 Task: For heading Use Lora with green colour & bold.  font size for heading24,  'Change the font style of data to'Lora and font size to 16,  Change the alignment of both headline & data to Align left In the sheet  DashboardTaxDocsbook
Action: Mouse moved to (80, 139)
Screenshot: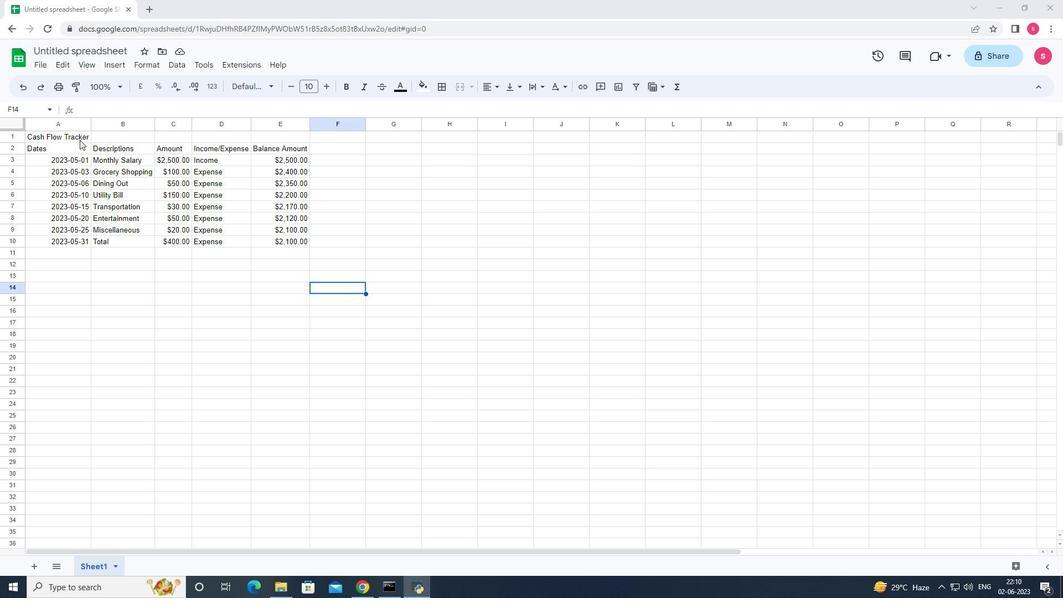 
Action: Mouse pressed left at (80, 139)
Screenshot: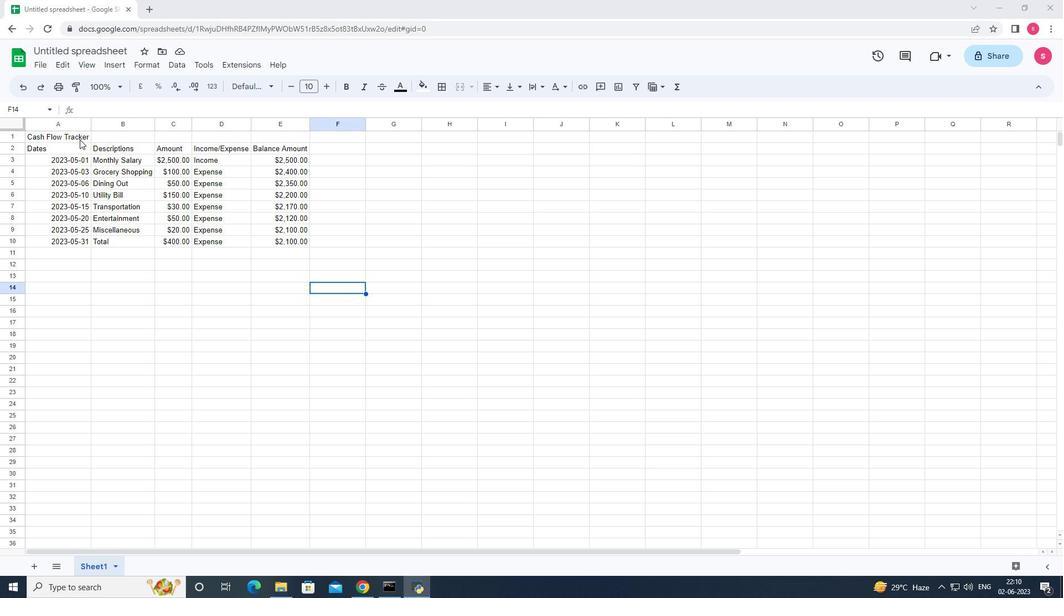 
Action: Mouse moved to (261, 89)
Screenshot: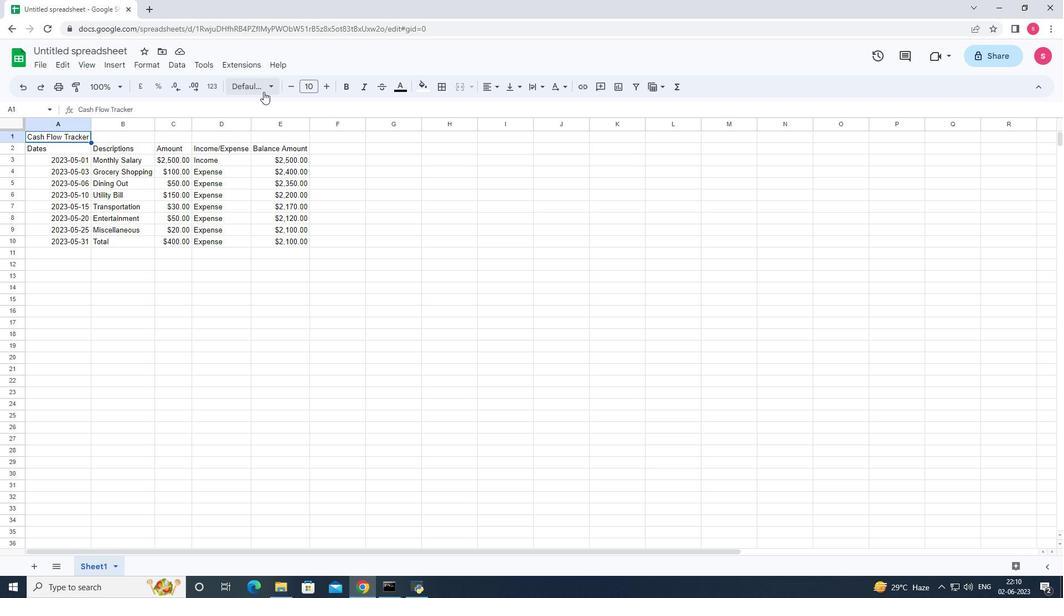 
Action: Mouse pressed left at (261, 89)
Screenshot: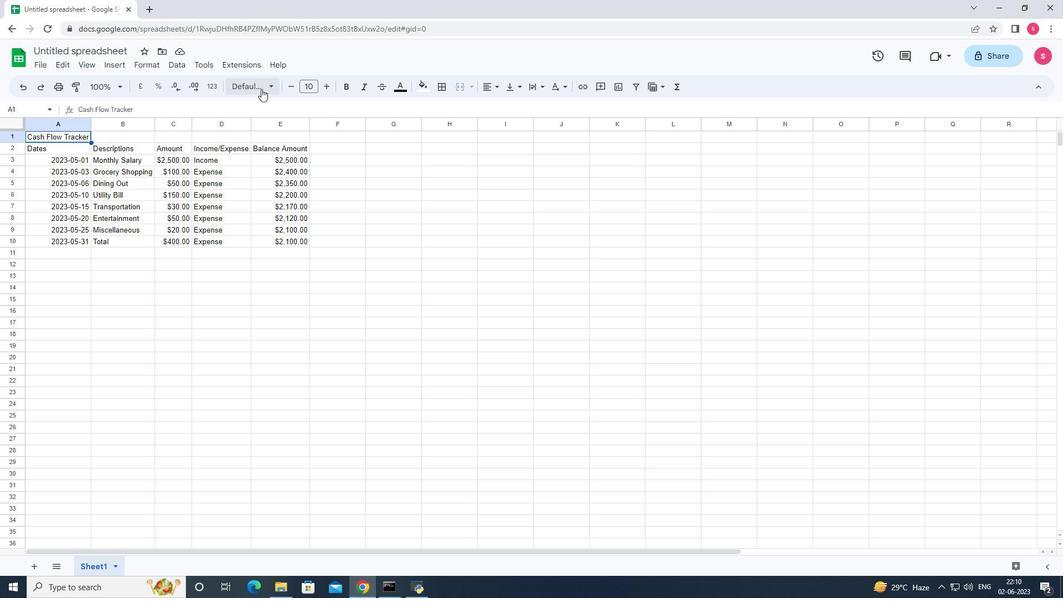 
Action: Mouse moved to (280, 320)
Screenshot: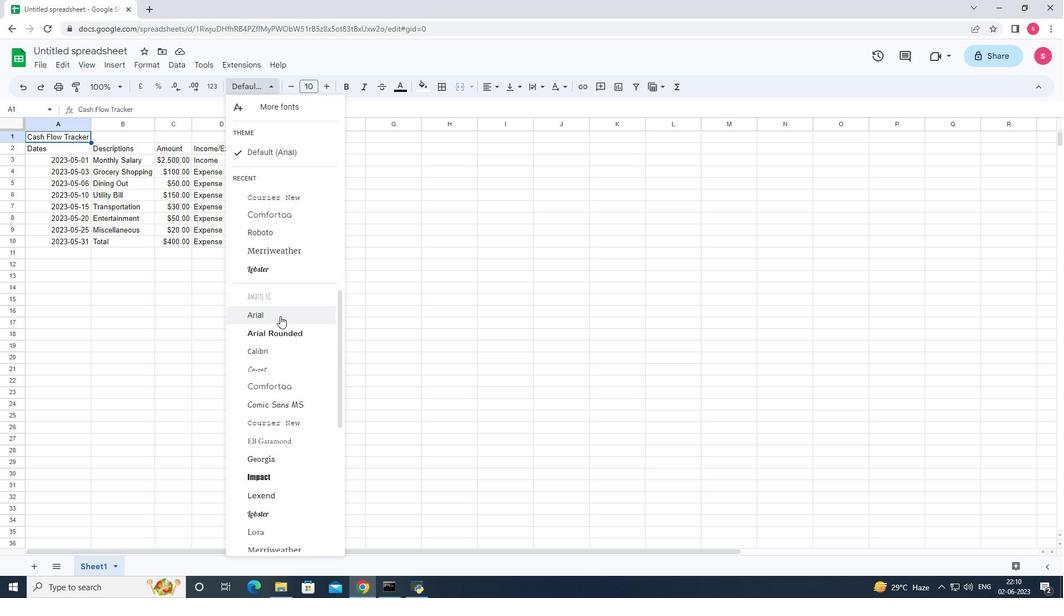 
Action: Mouse scrolled (280, 319) with delta (0, 0)
Screenshot: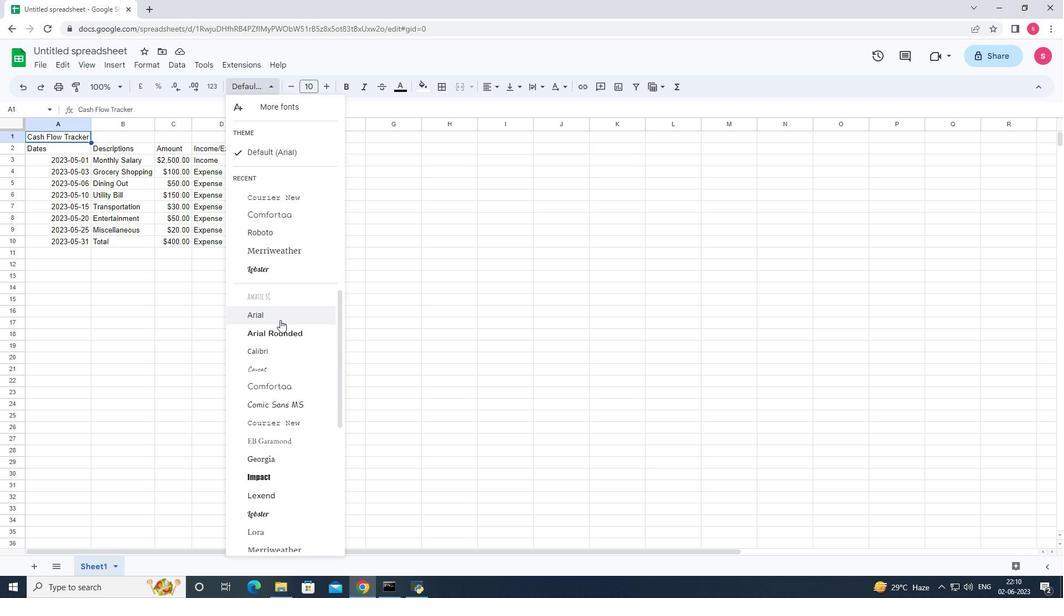 
Action: Mouse moved to (274, 350)
Screenshot: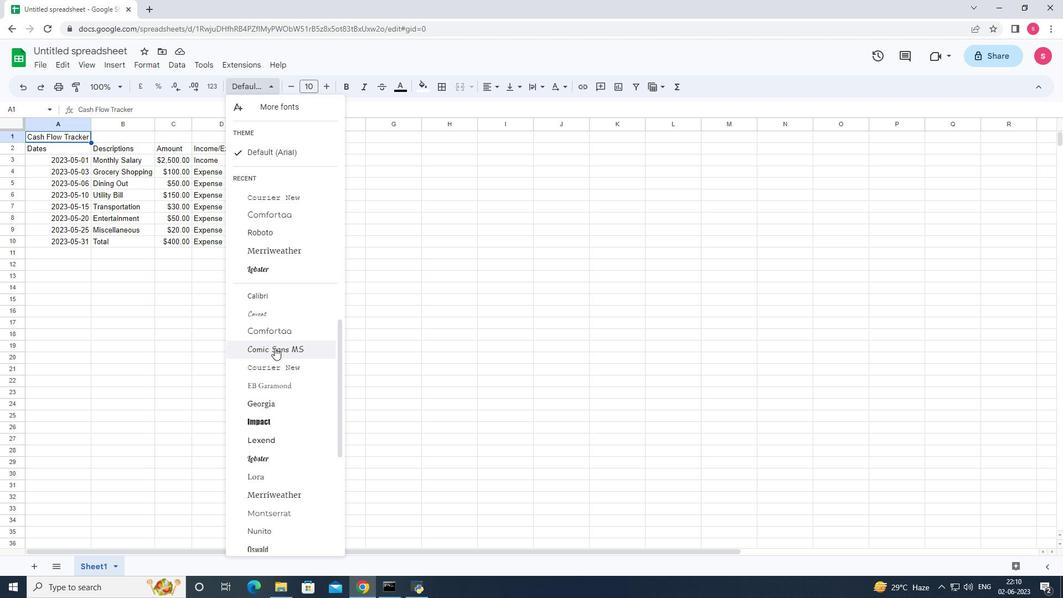 
Action: Mouse scrolled (274, 349) with delta (0, 0)
Screenshot: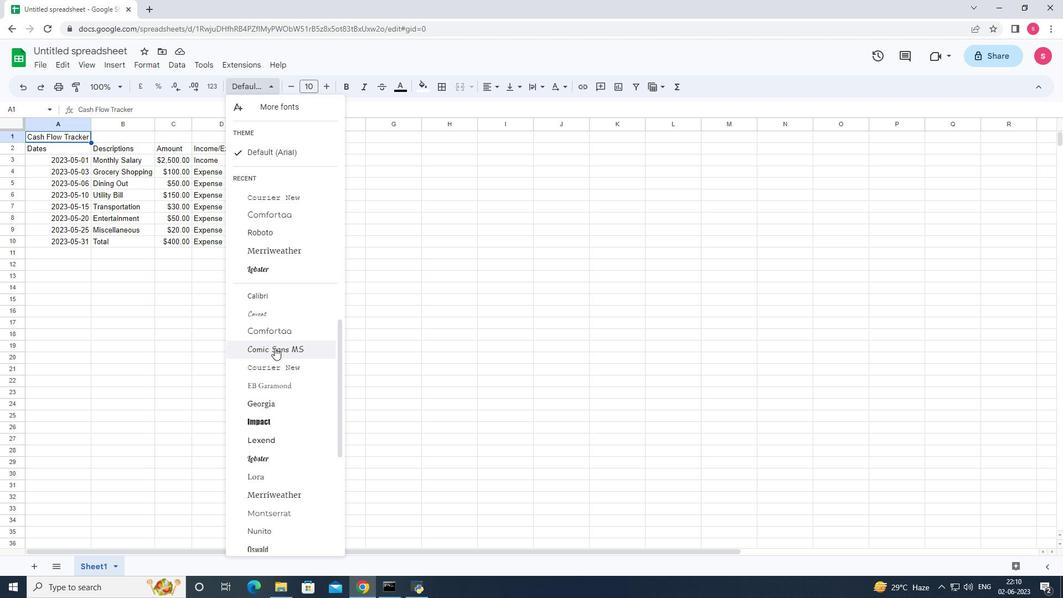 
Action: Mouse moved to (275, 424)
Screenshot: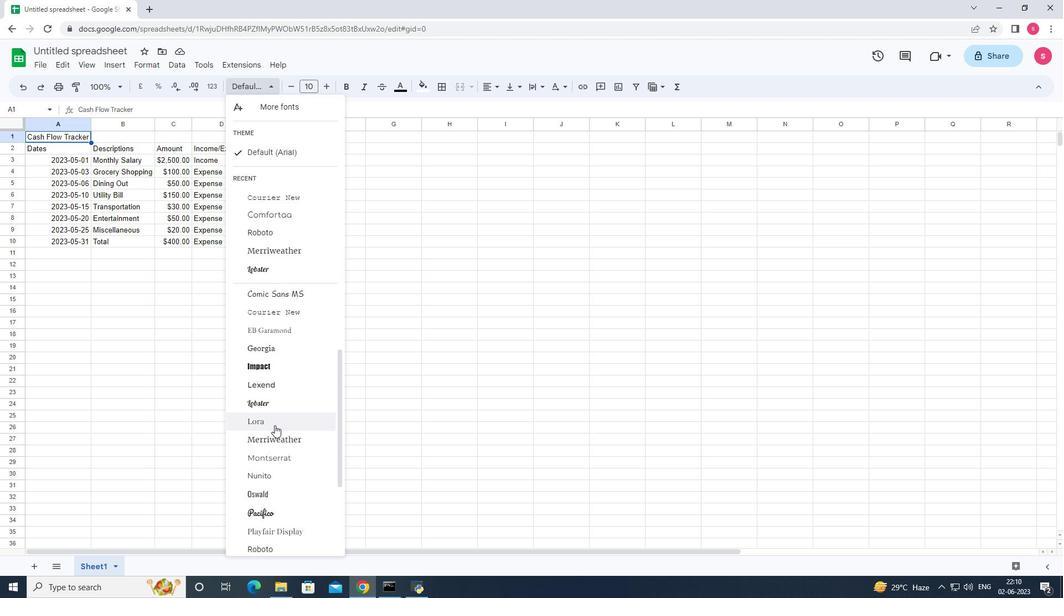 
Action: Mouse pressed left at (275, 424)
Screenshot: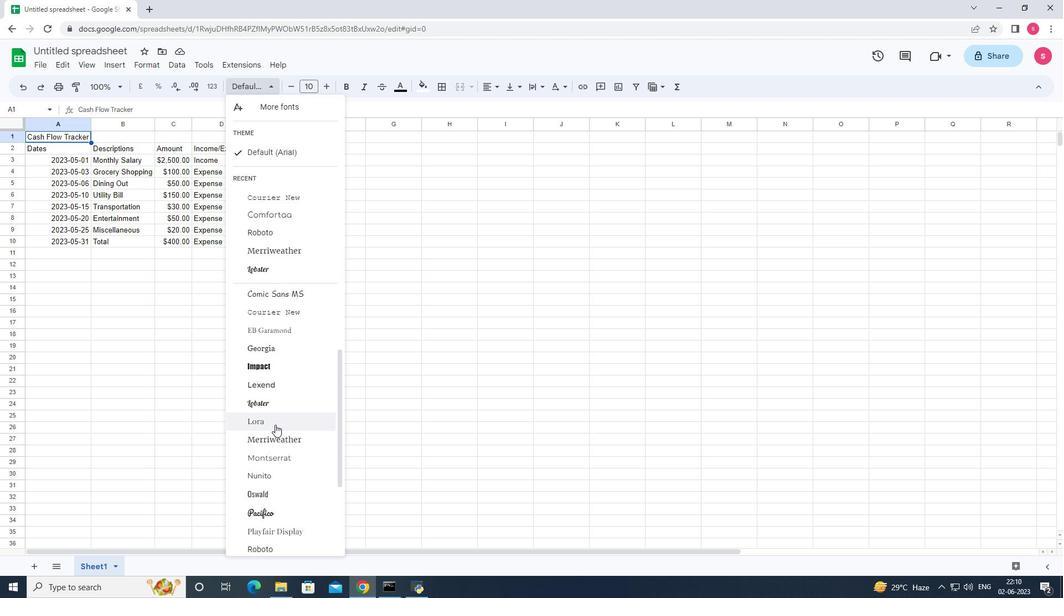 
Action: Mouse moved to (401, 87)
Screenshot: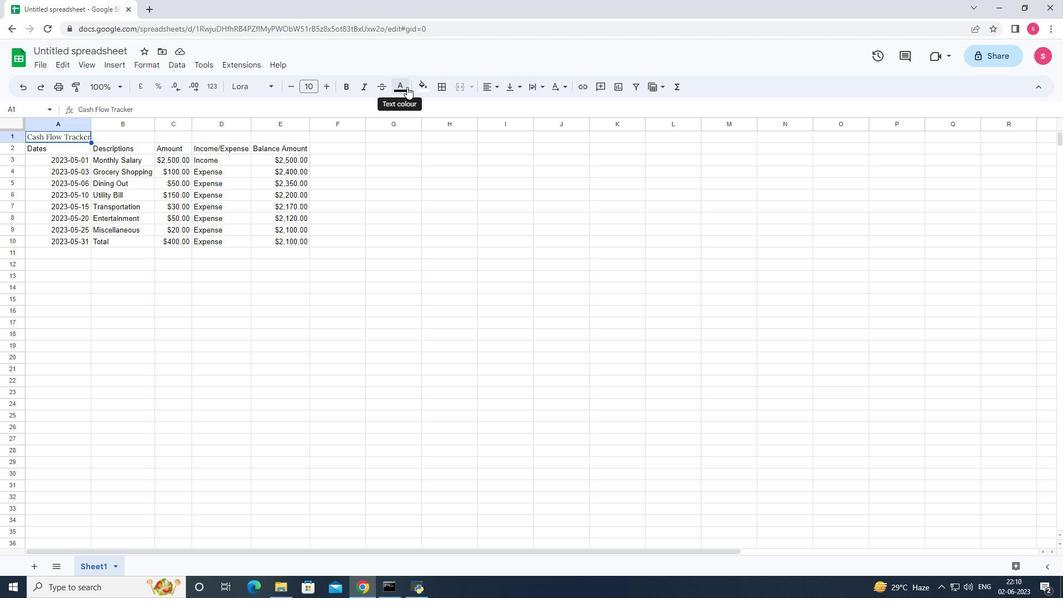 
Action: Mouse pressed left at (401, 87)
Screenshot: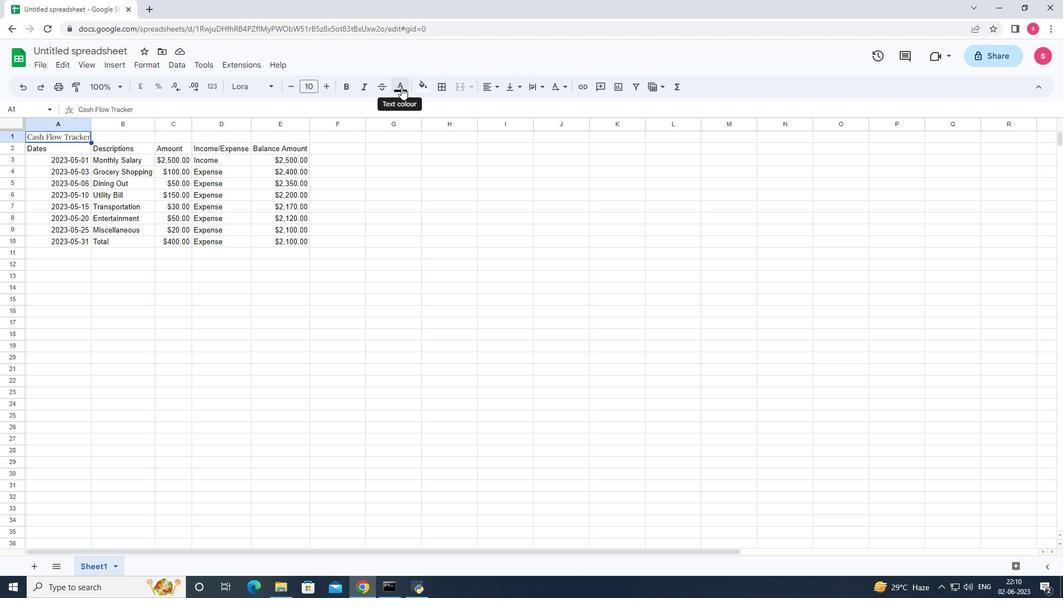 
Action: Mouse moved to (449, 135)
Screenshot: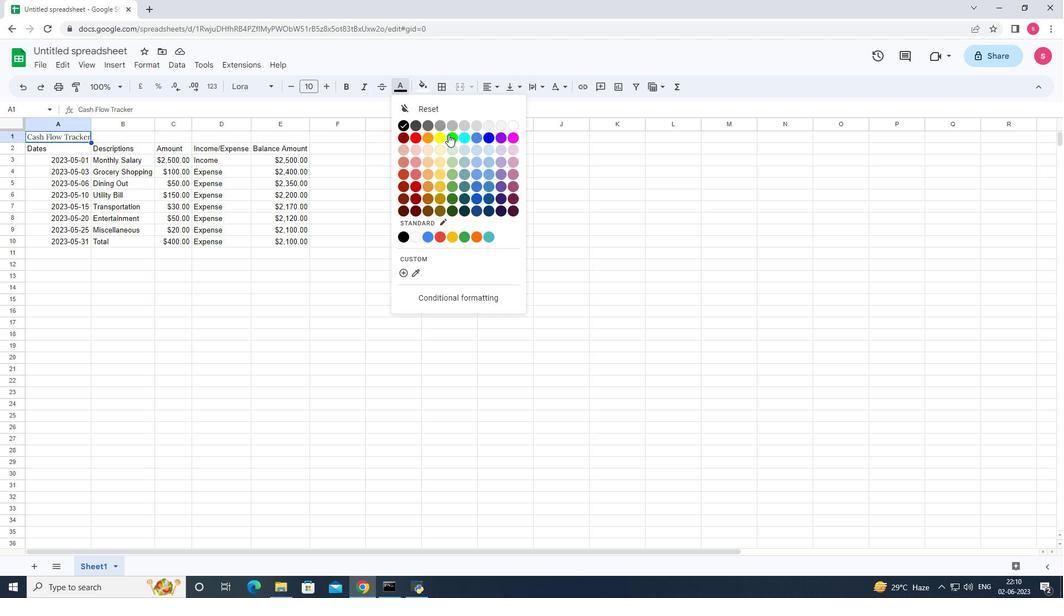 
Action: Mouse pressed left at (449, 135)
Screenshot: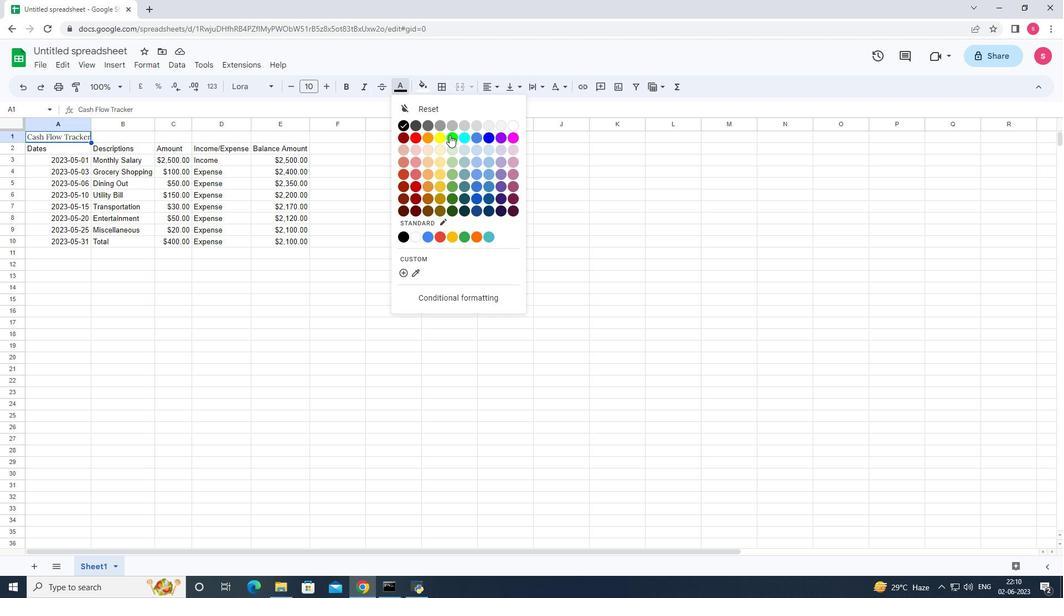 
Action: Mouse moved to (349, 91)
Screenshot: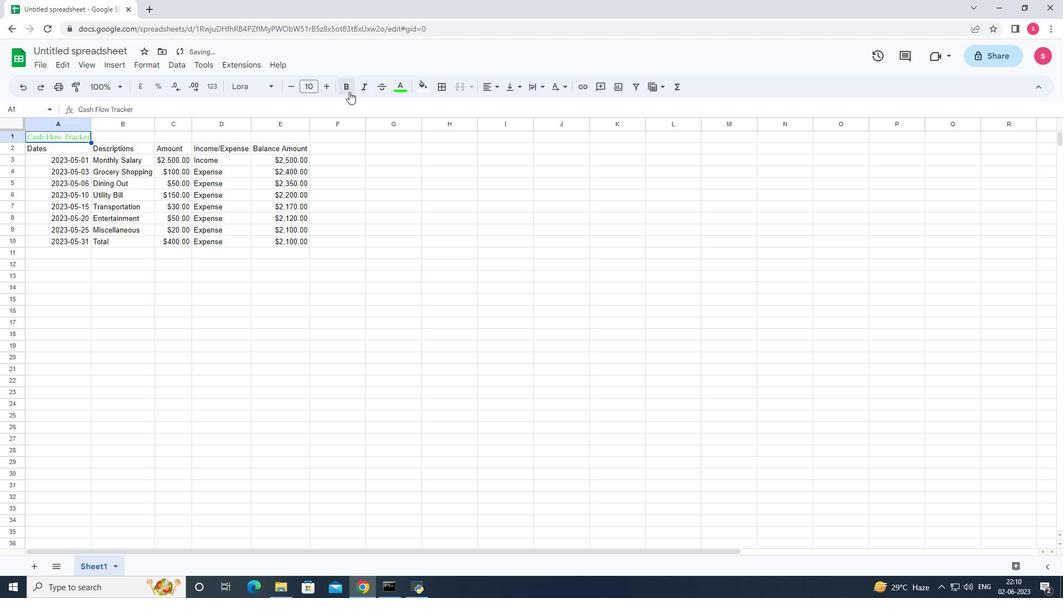 
Action: Mouse pressed left at (349, 91)
Screenshot: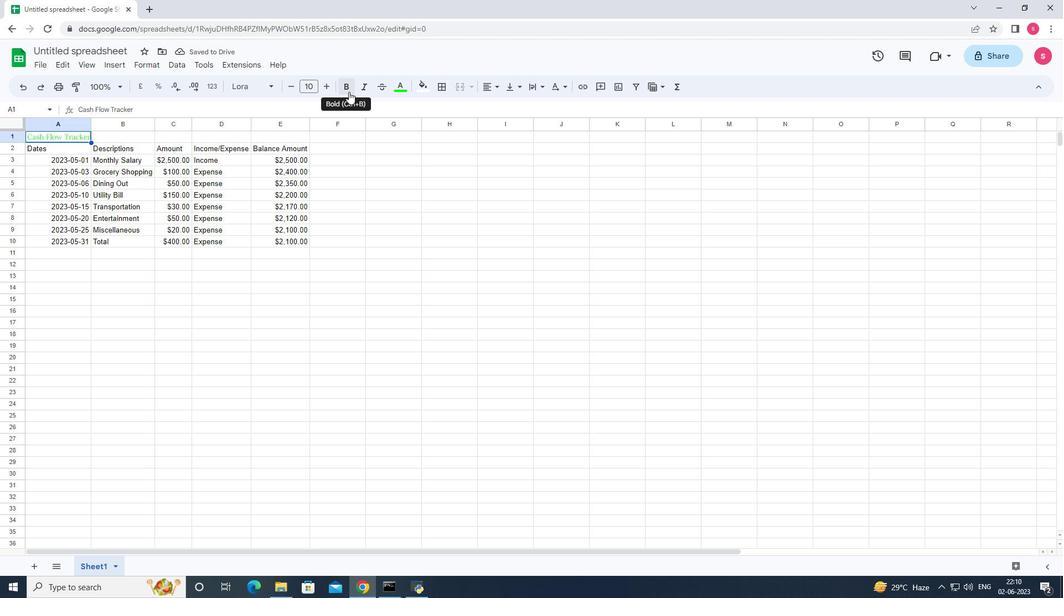 
Action: Mouse moved to (323, 86)
Screenshot: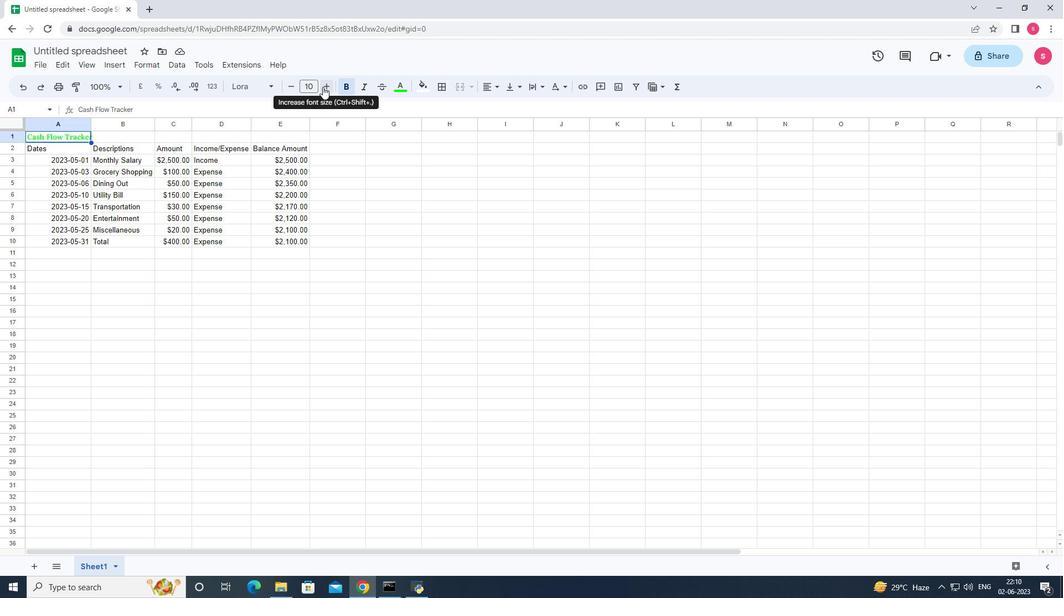 
Action: Mouse pressed left at (323, 86)
Screenshot: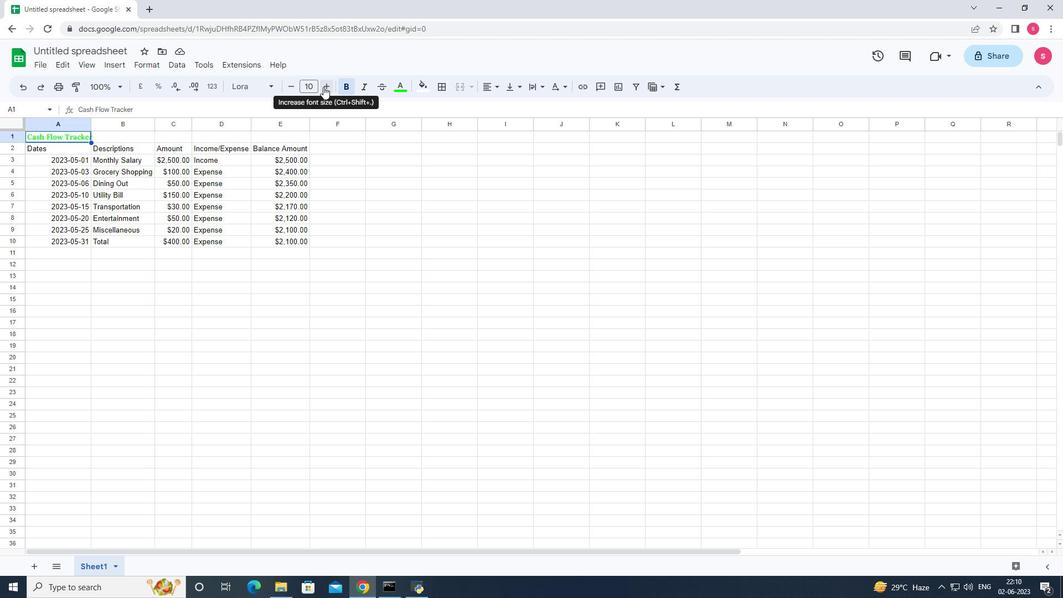 
Action: Mouse pressed left at (323, 86)
Screenshot: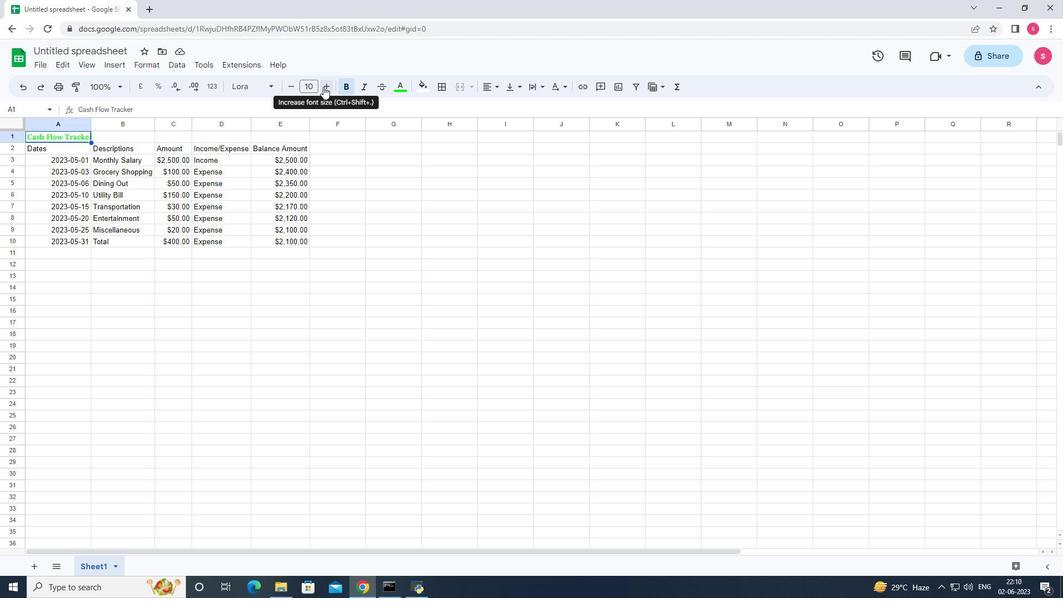 
Action: Mouse pressed left at (323, 86)
Screenshot: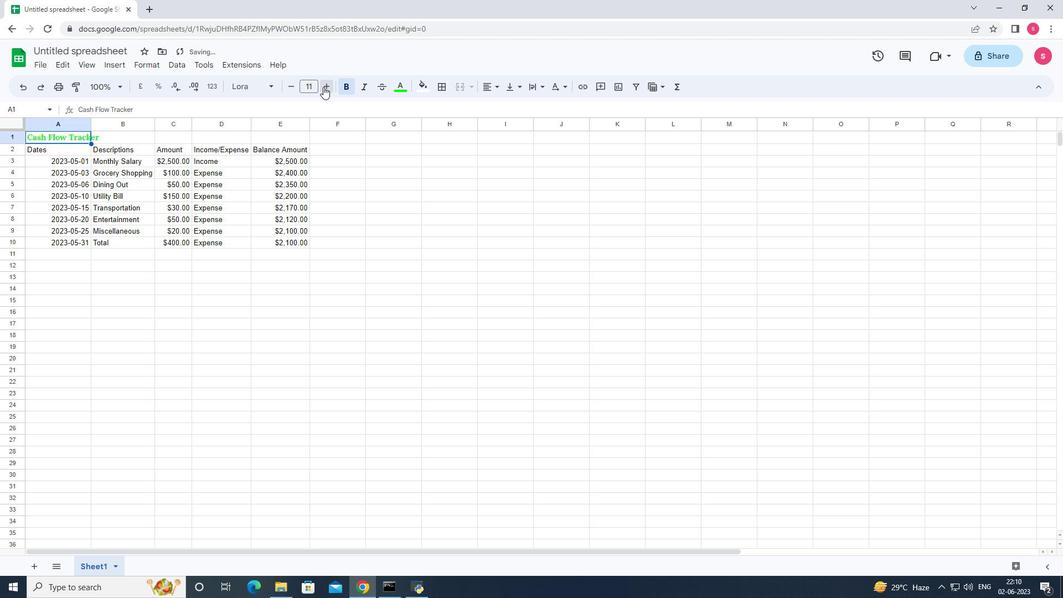 
Action: Mouse pressed left at (323, 86)
Screenshot: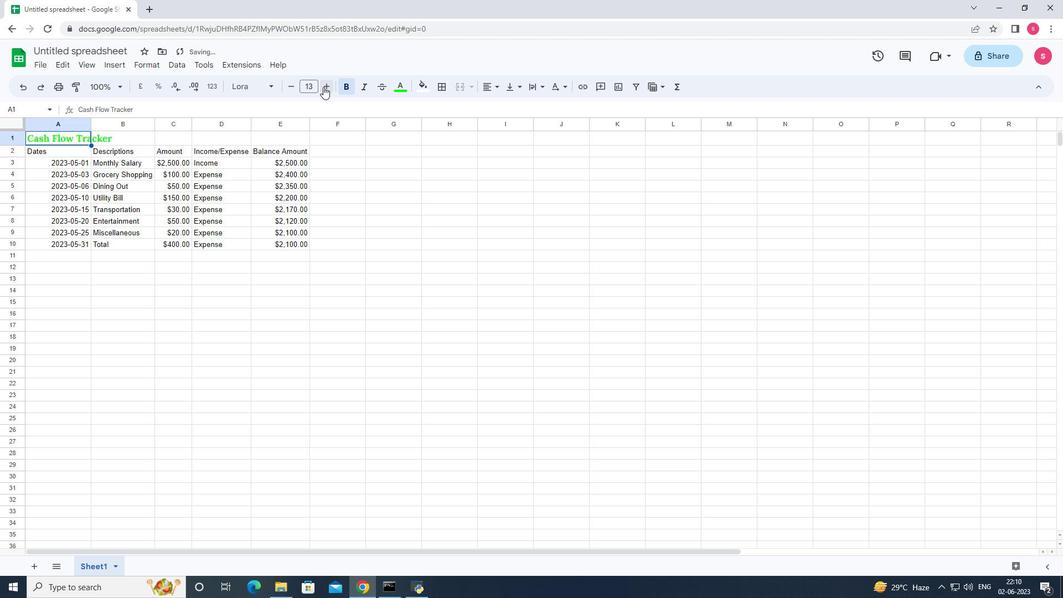 
Action: Mouse pressed left at (323, 86)
Screenshot: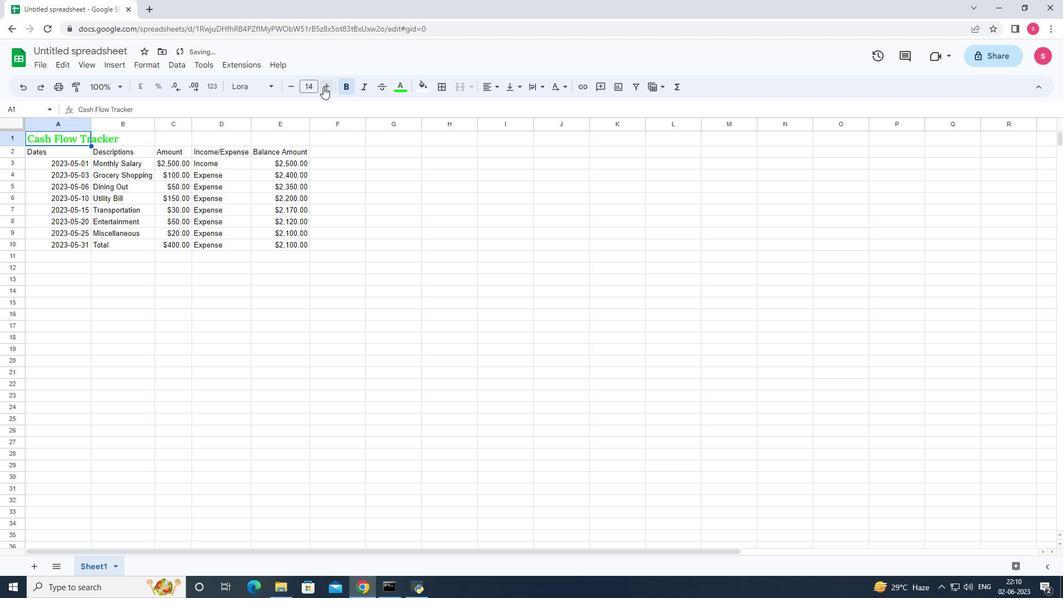 
Action: Mouse pressed left at (323, 86)
Screenshot: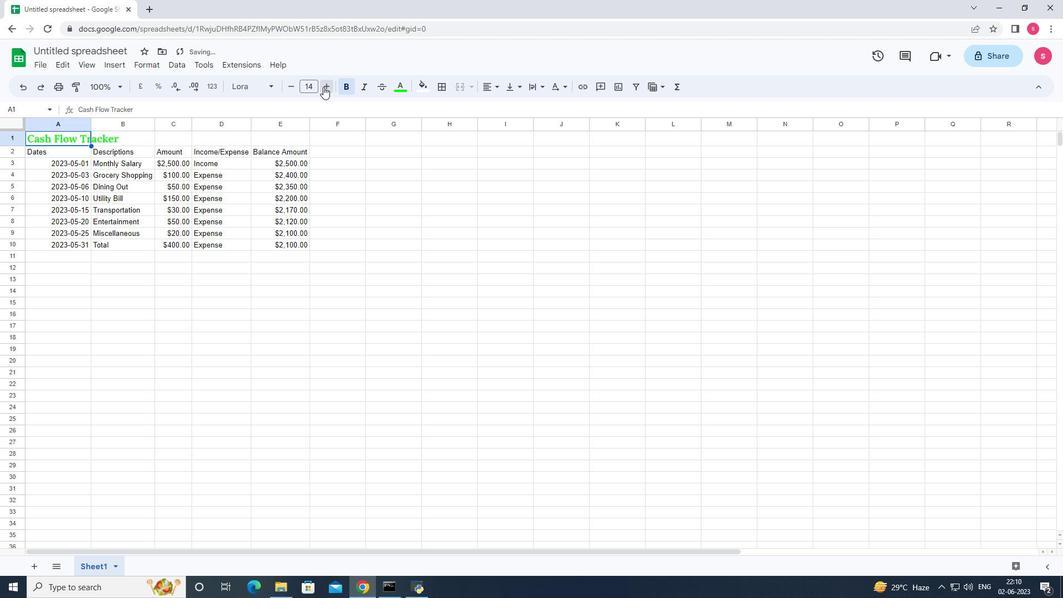
Action: Mouse pressed left at (323, 86)
Screenshot: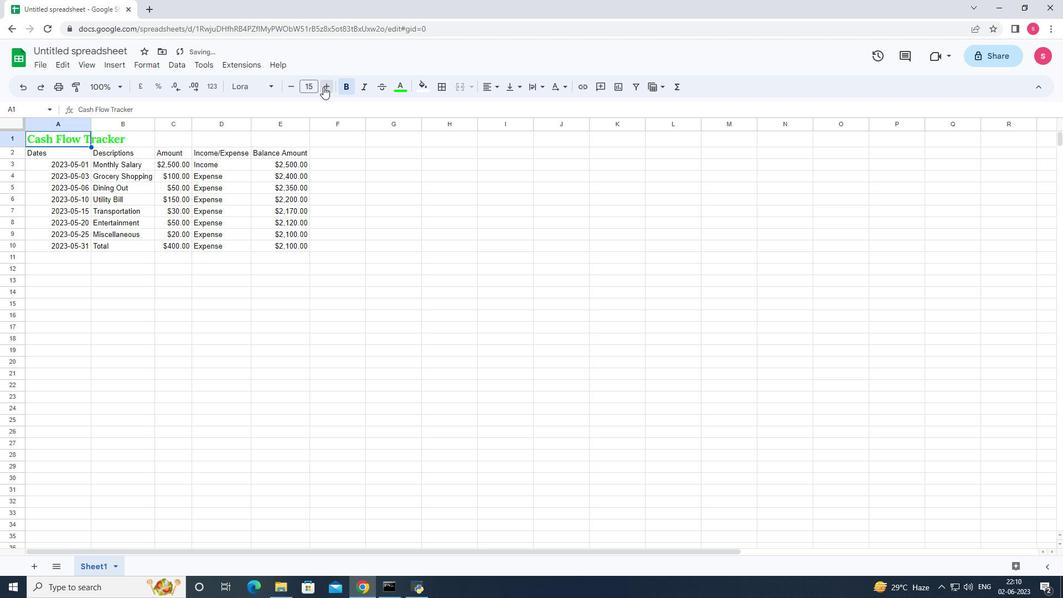 
Action: Mouse pressed left at (323, 86)
Screenshot: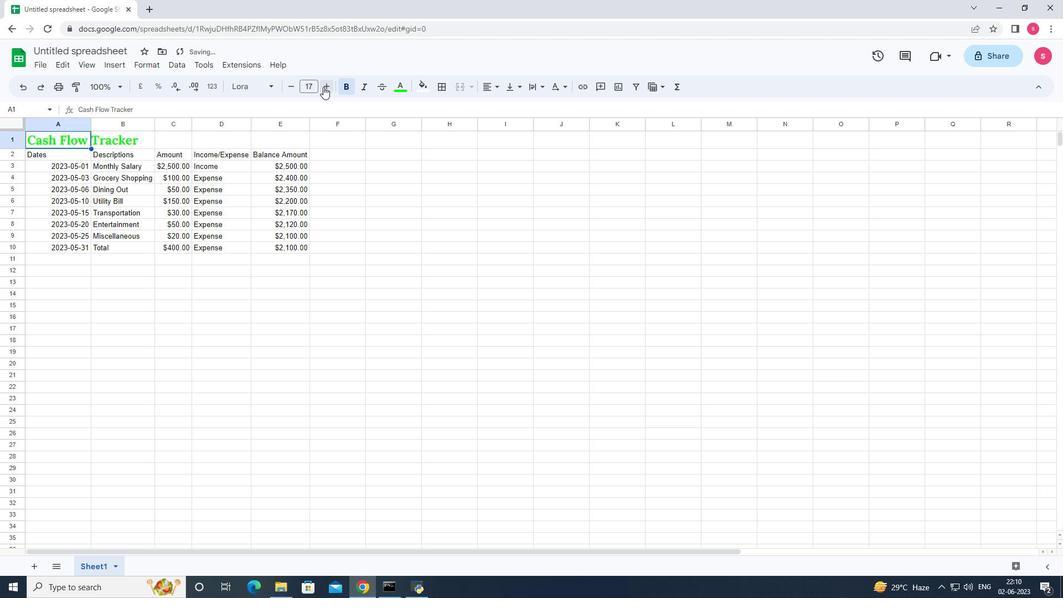 
Action: Mouse pressed left at (323, 86)
Screenshot: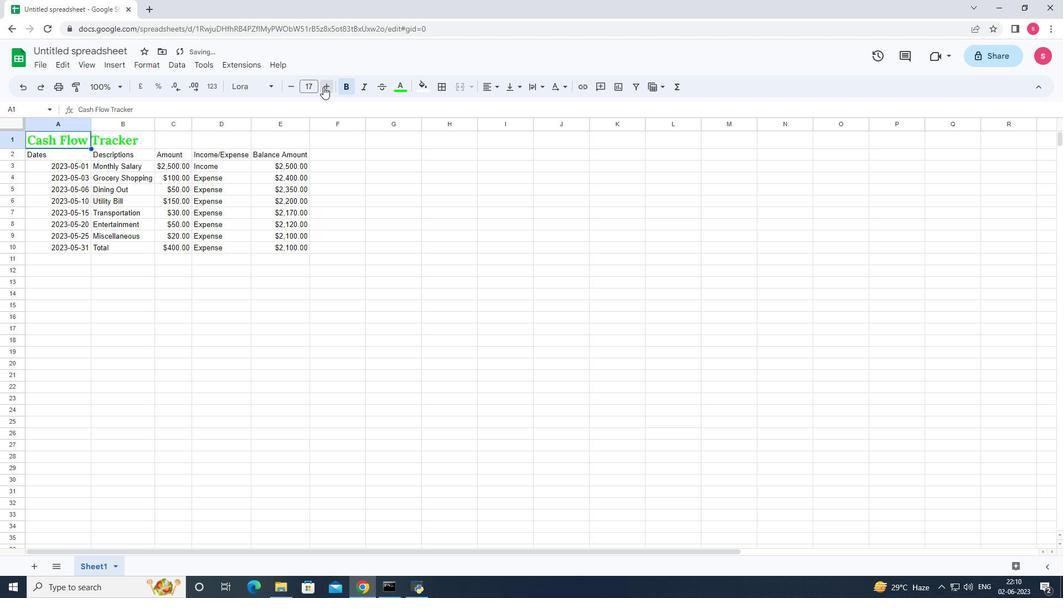 
Action: Mouse pressed left at (323, 86)
Screenshot: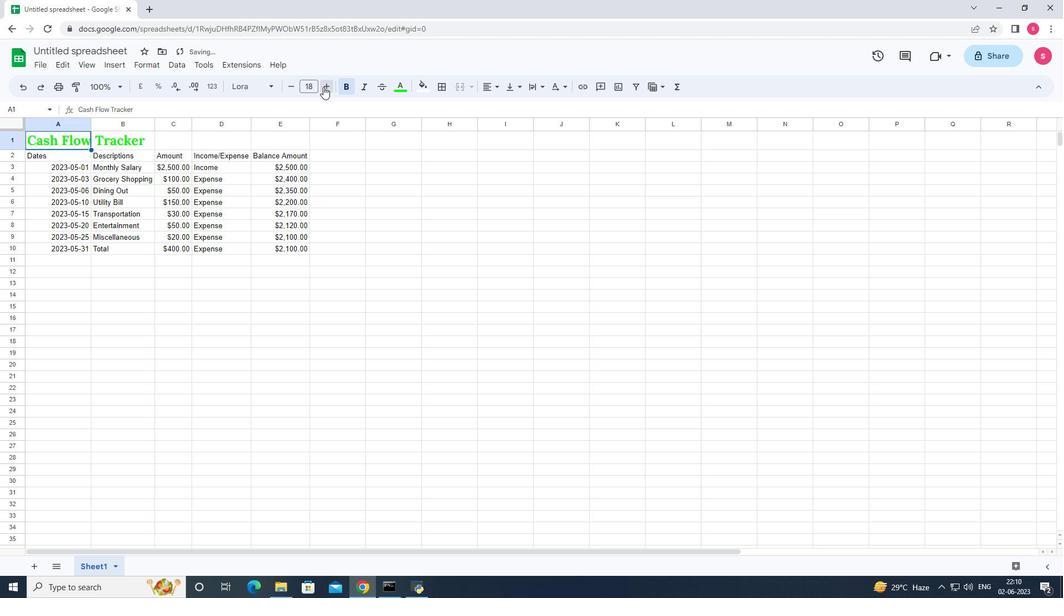 
Action: Mouse pressed left at (323, 86)
Screenshot: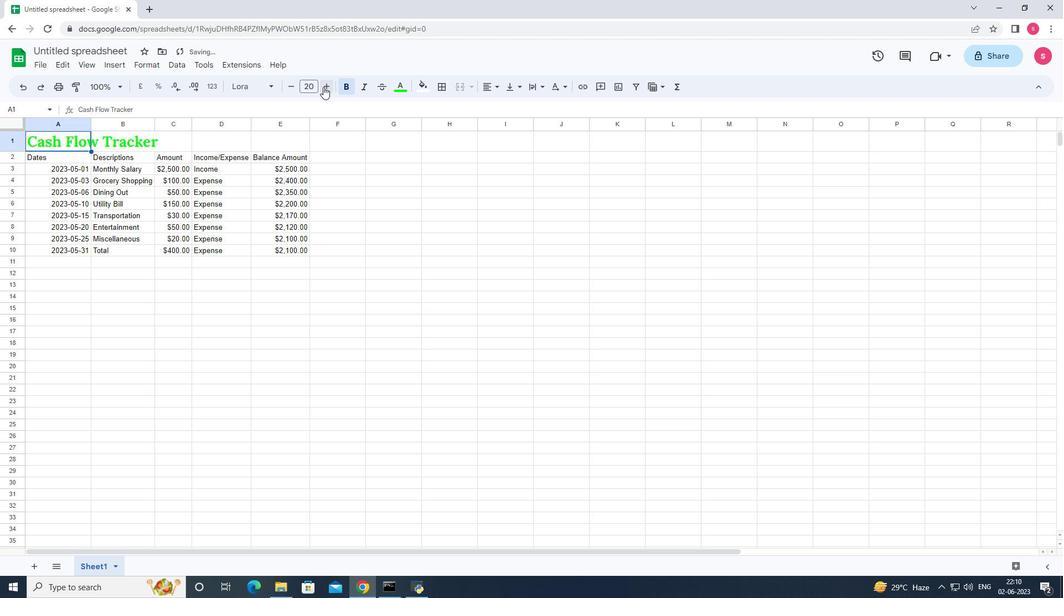 
Action: Mouse pressed left at (323, 86)
Screenshot: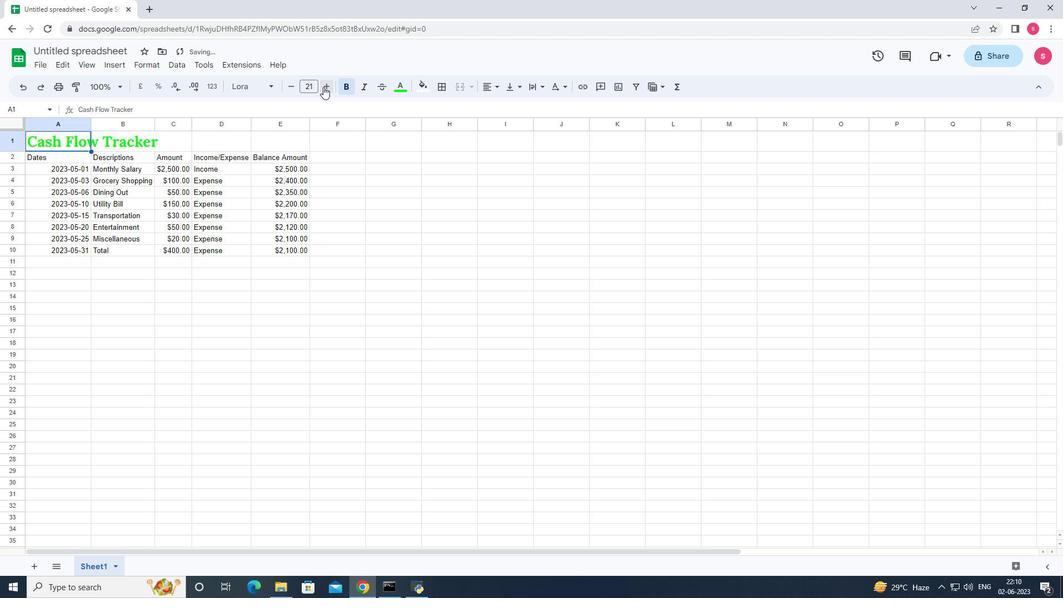 
Action: Mouse pressed left at (323, 86)
Screenshot: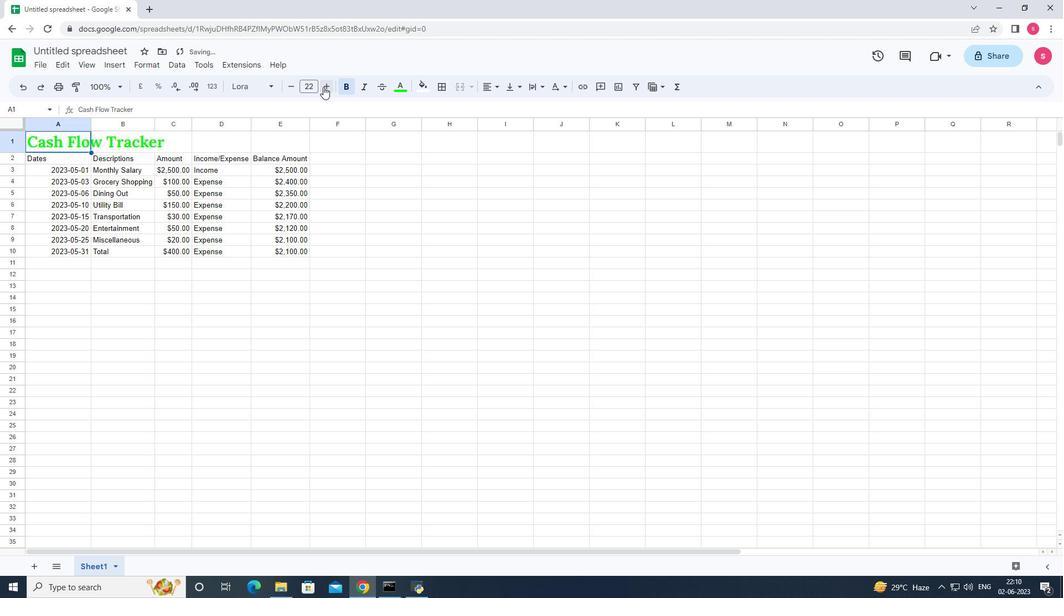 
Action: Mouse pressed left at (323, 86)
Screenshot: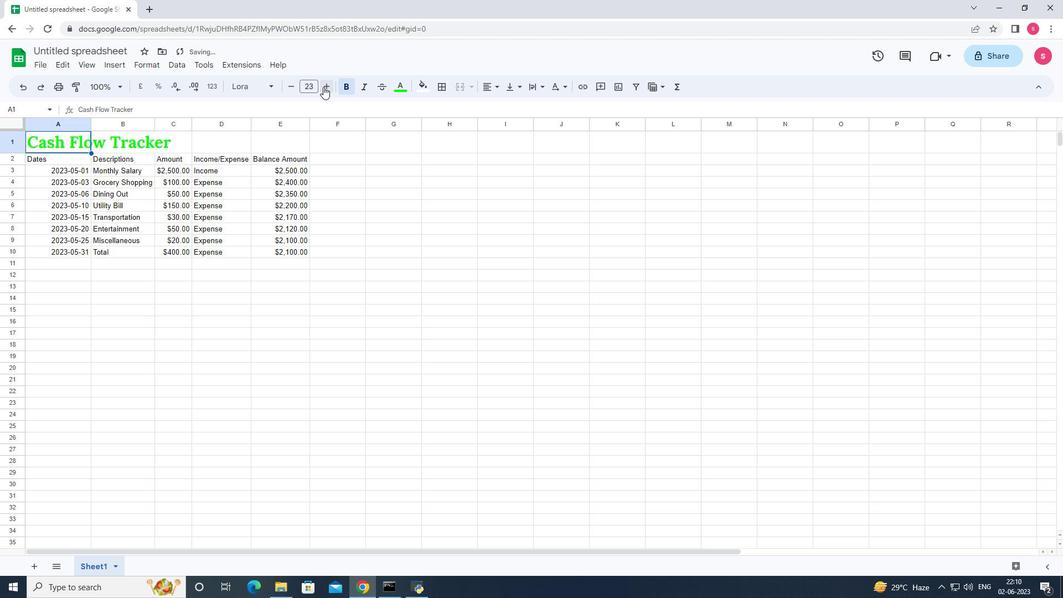 
Action: Mouse moved to (421, 212)
Screenshot: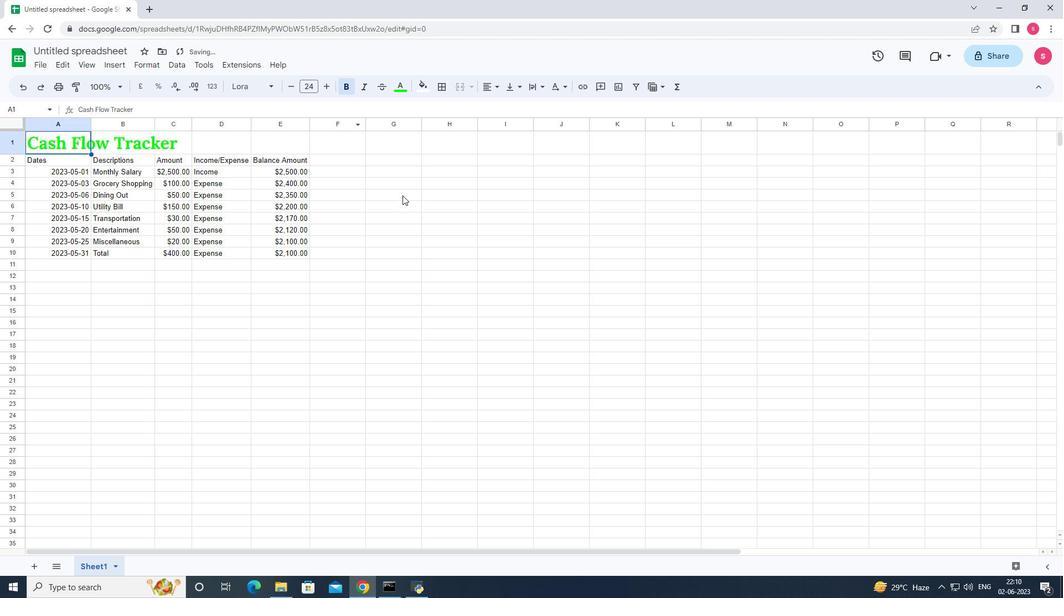 
Action: Mouse pressed left at (421, 212)
Screenshot: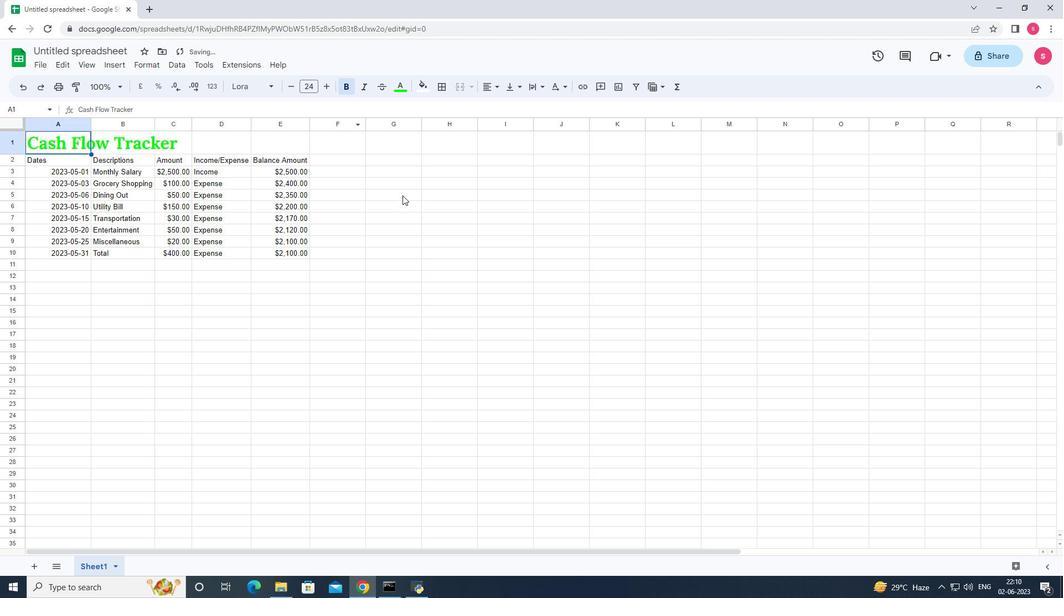 
Action: Mouse moved to (74, 162)
Screenshot: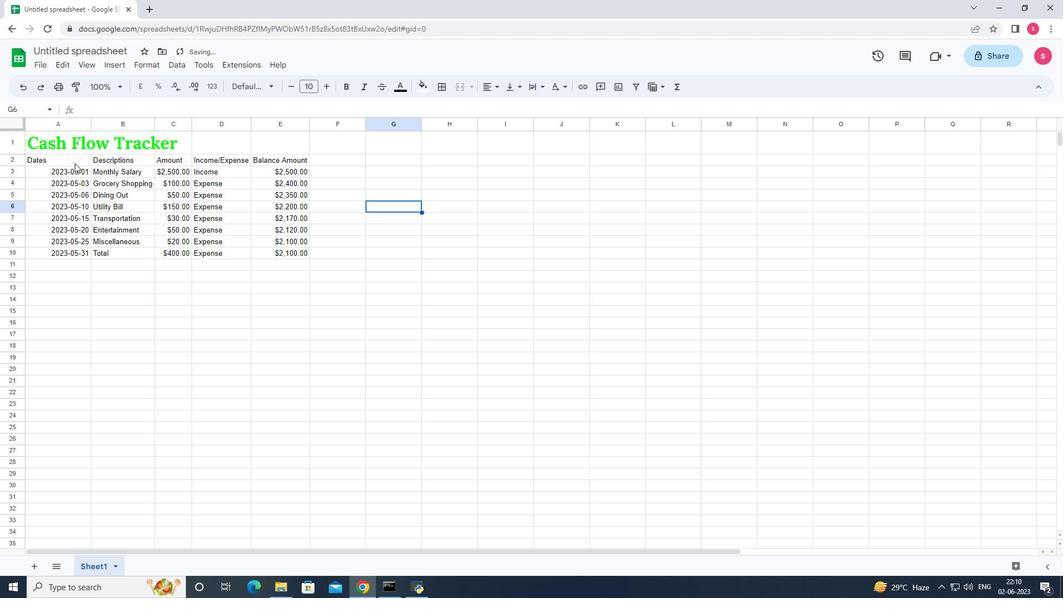 
Action: Mouse pressed left at (74, 162)
Screenshot: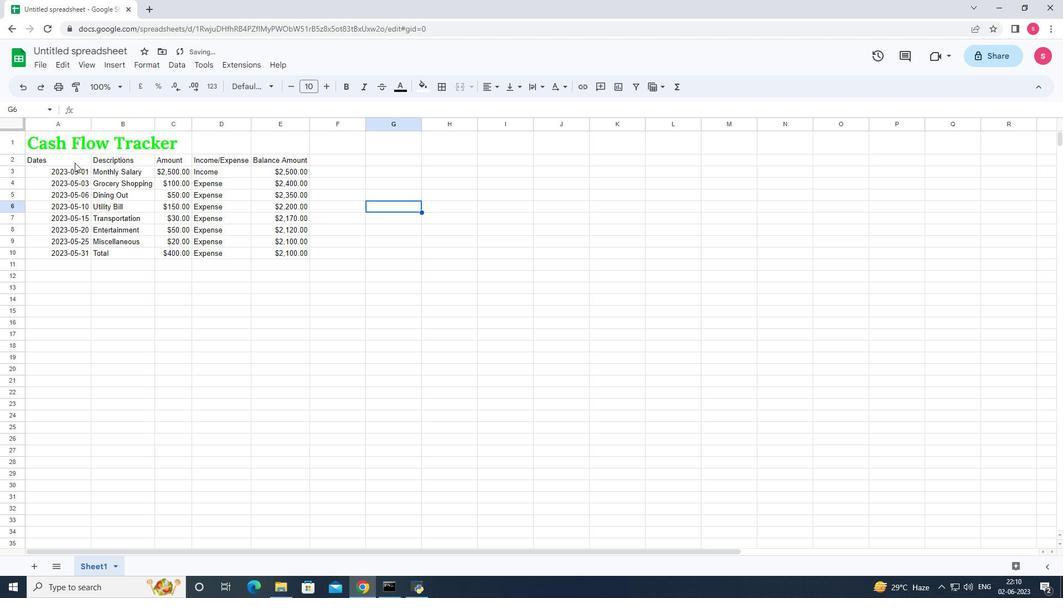 
Action: Mouse moved to (264, 89)
Screenshot: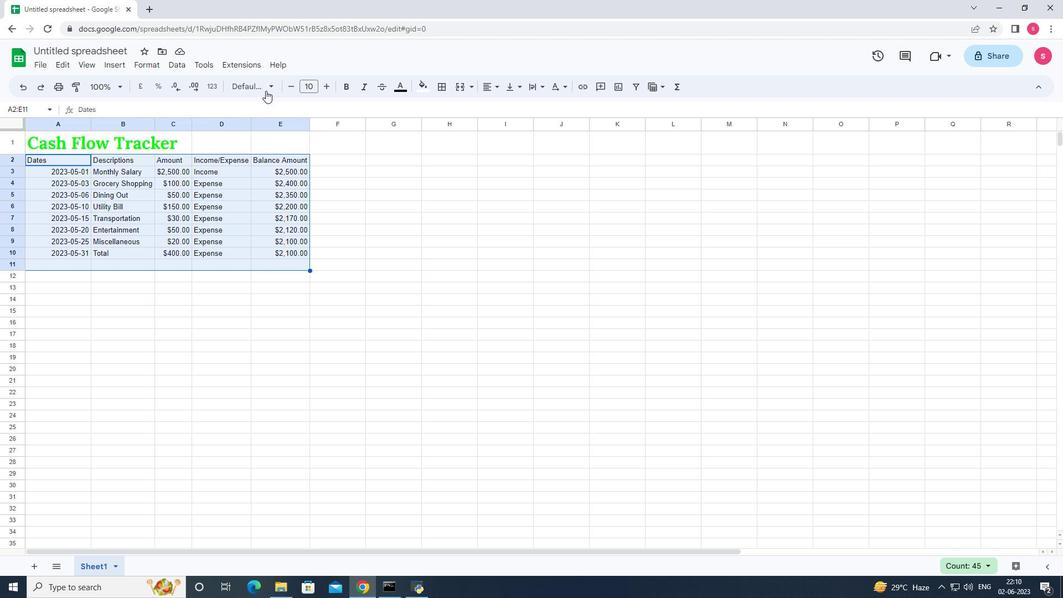 
Action: Mouse pressed left at (264, 89)
Screenshot: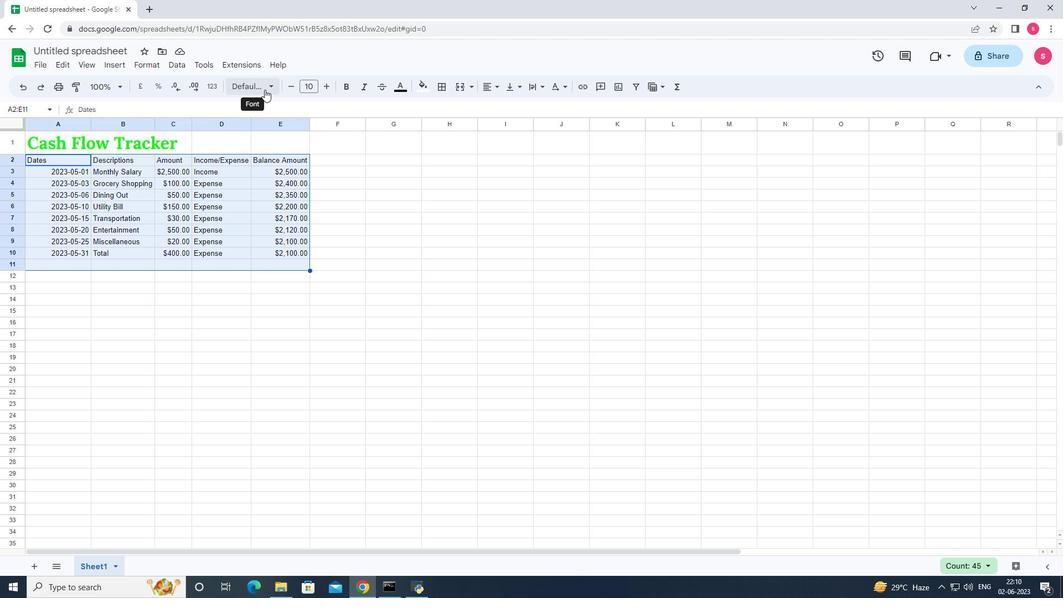 
Action: Mouse moved to (284, 291)
Screenshot: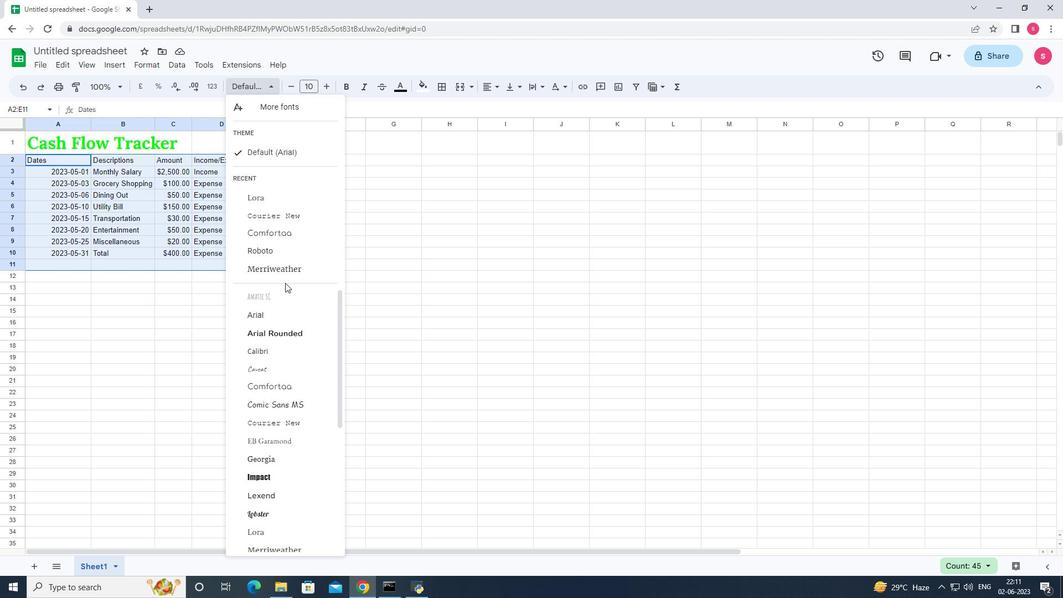 
Action: Mouse scrolled (284, 291) with delta (0, 0)
Screenshot: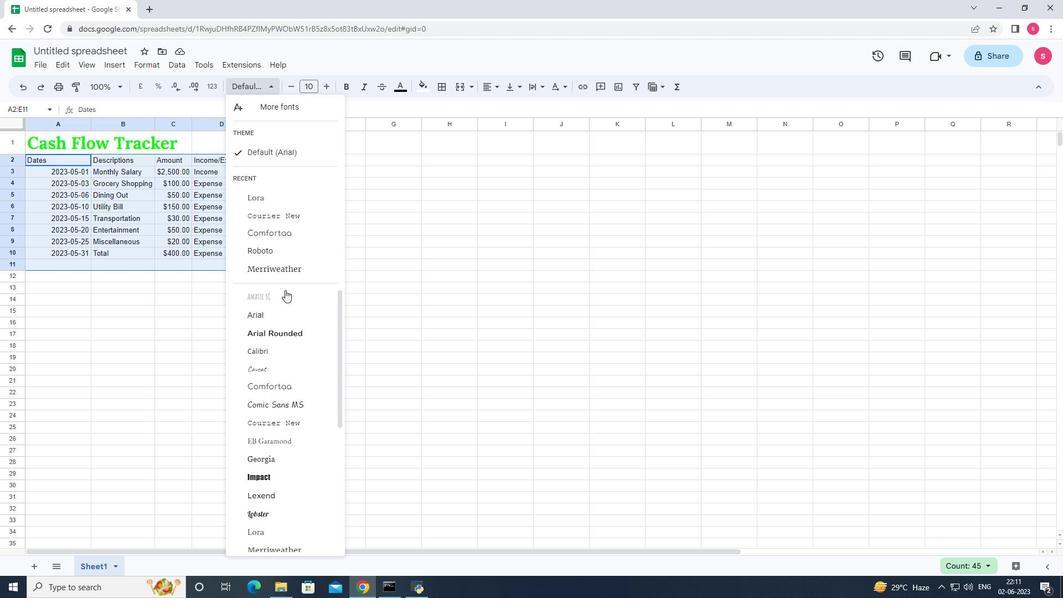 
Action: Mouse moved to (284, 311)
Screenshot: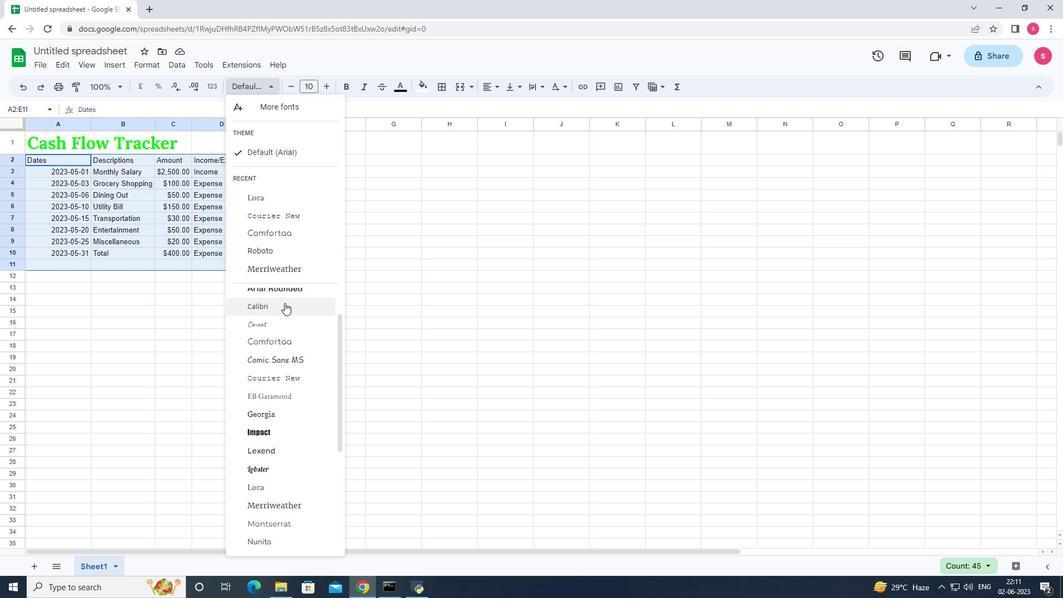 
Action: Mouse scrolled (284, 310) with delta (0, 0)
Screenshot: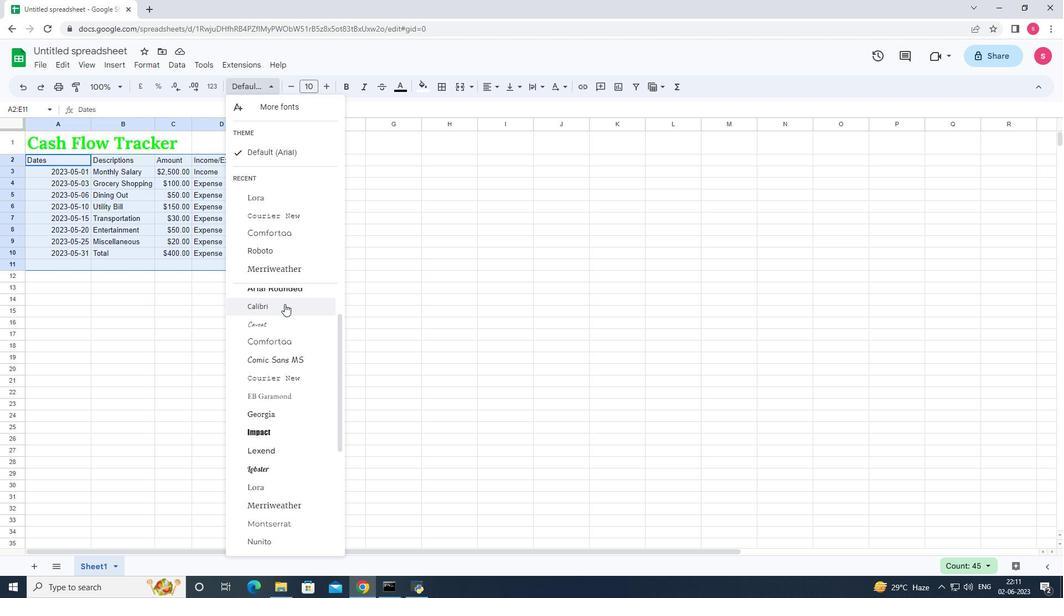 
Action: Mouse moved to (285, 428)
Screenshot: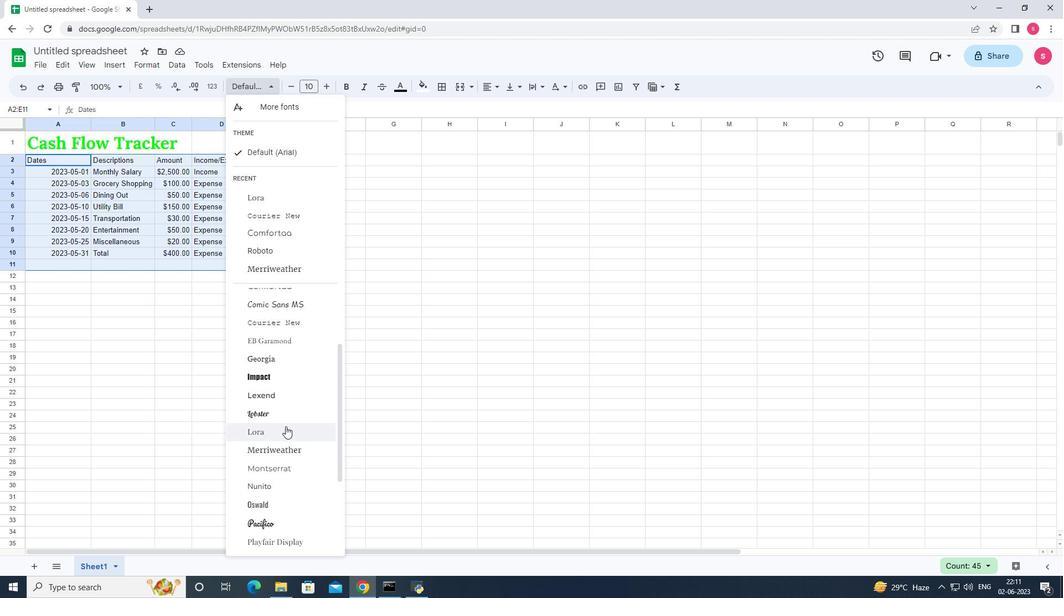 
Action: Mouse pressed left at (285, 428)
Screenshot: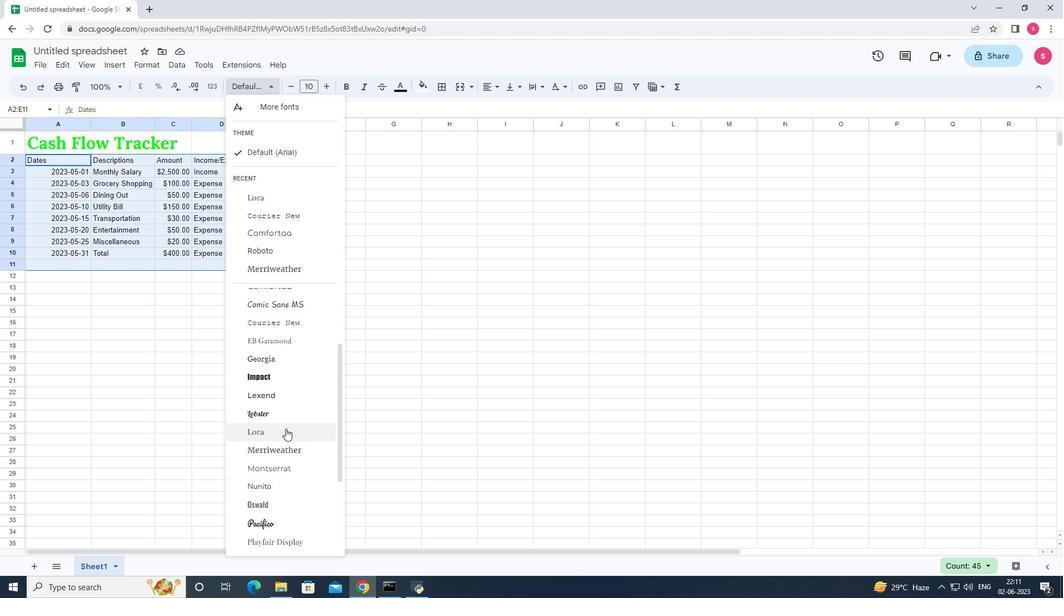
Action: Mouse moved to (344, 244)
Screenshot: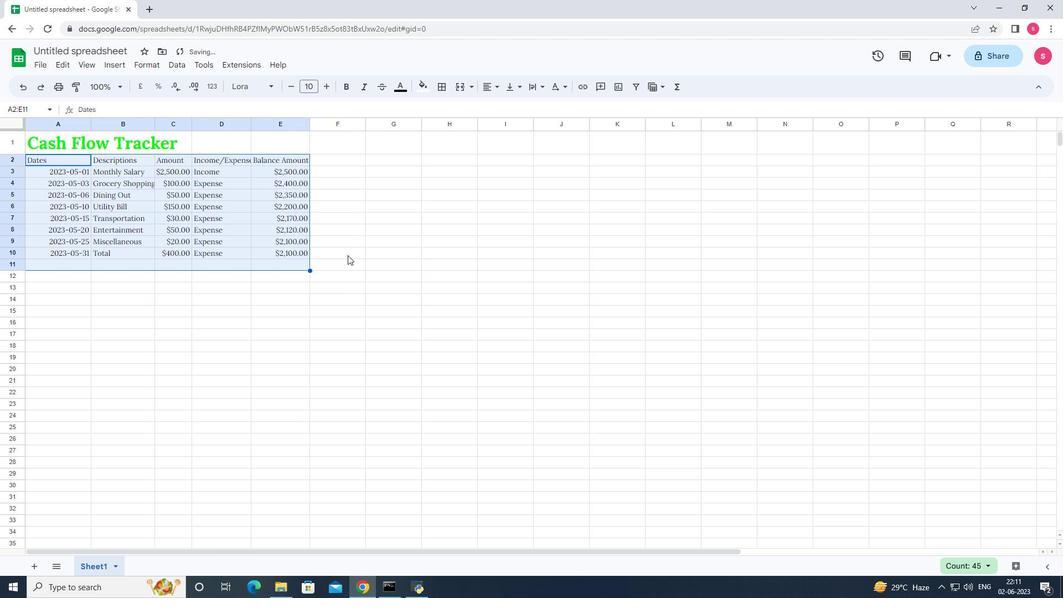 
Action: Mouse pressed left at (344, 244)
Screenshot: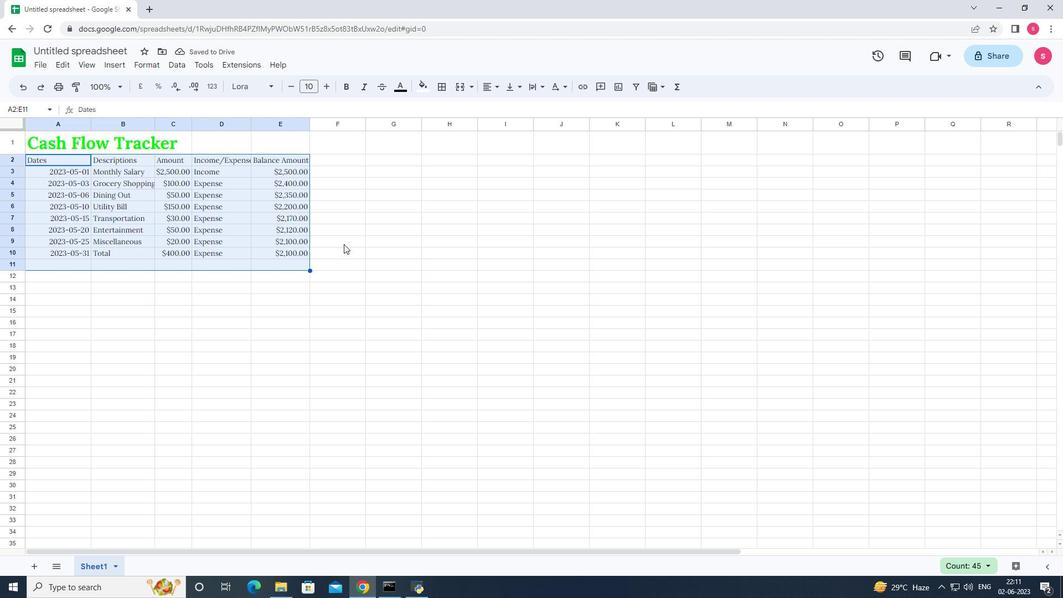 
Action: Mouse moved to (52, 133)
Screenshot: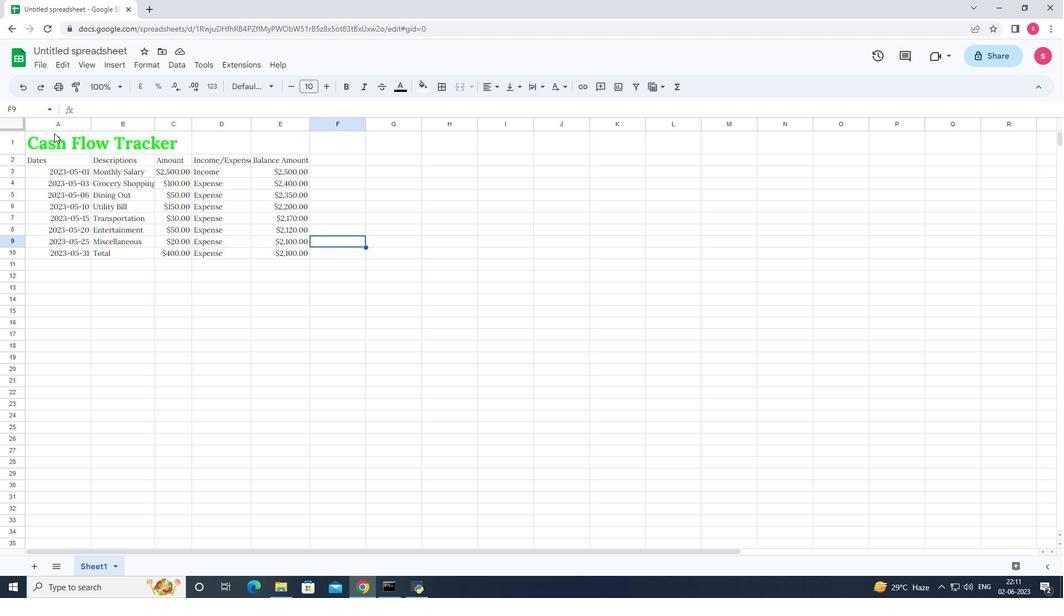 
Action: Mouse pressed left at (52, 133)
Screenshot: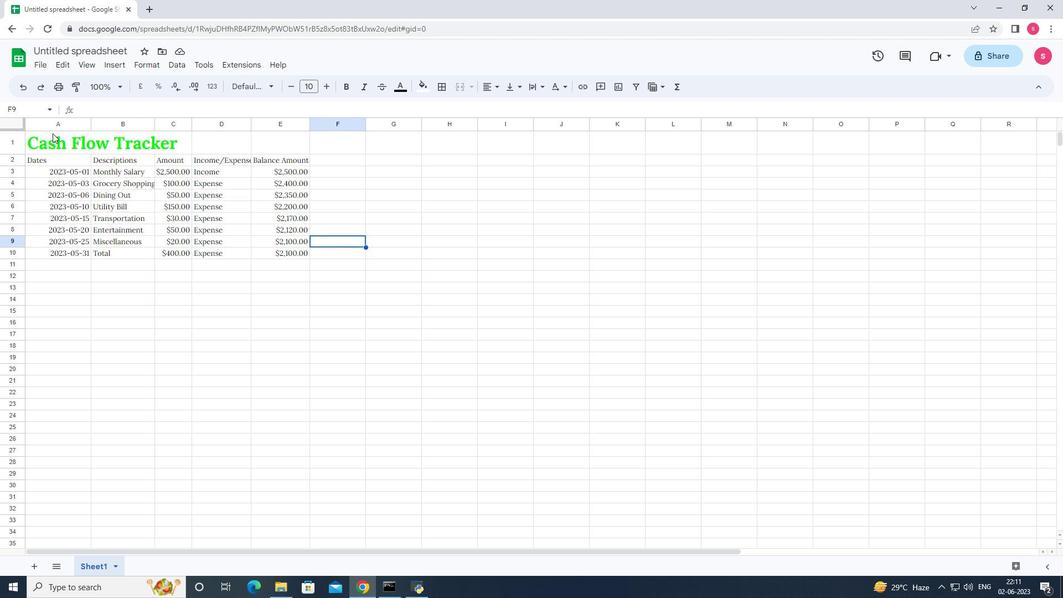 
Action: Mouse moved to (484, 87)
Screenshot: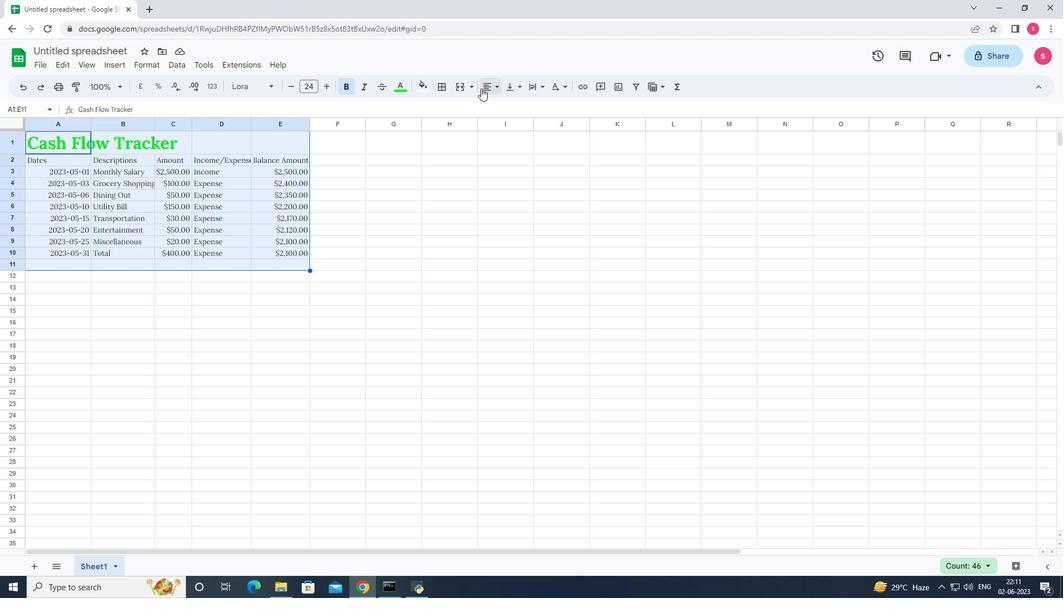 
Action: Mouse pressed left at (484, 87)
Screenshot: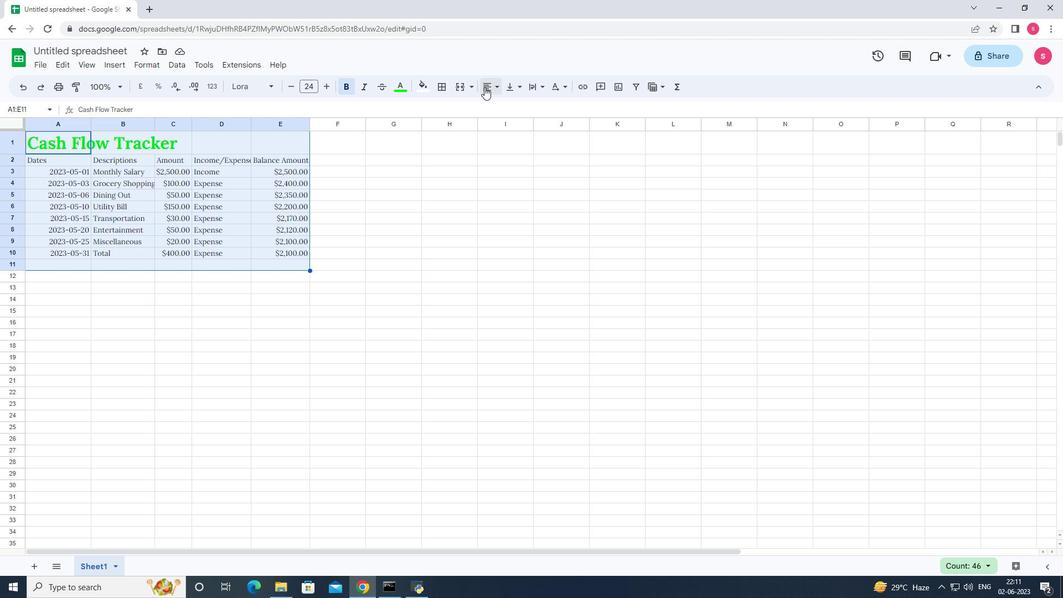 
Action: Mouse moved to (490, 111)
Screenshot: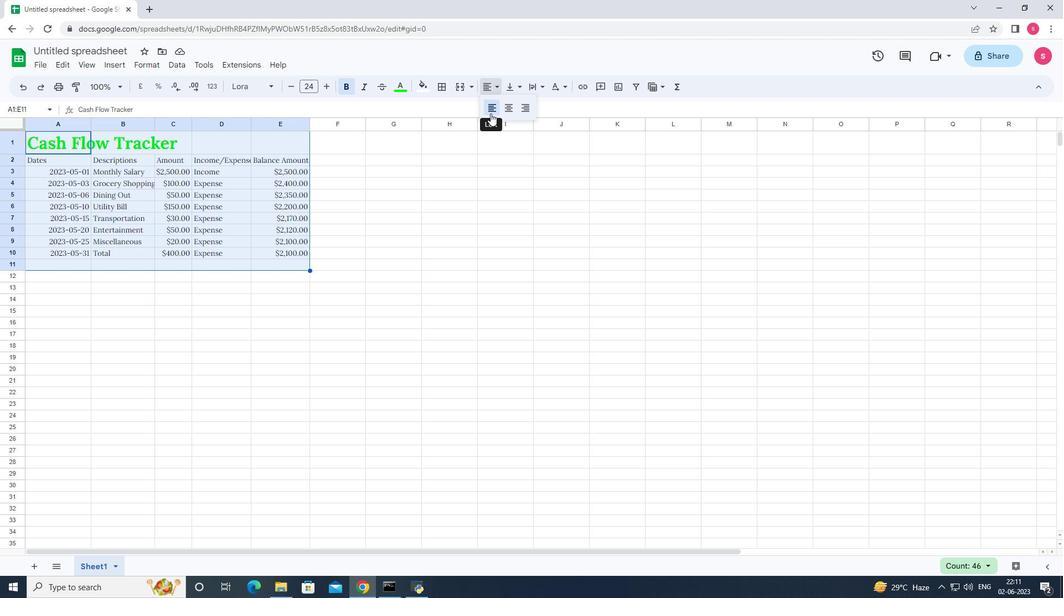 
Action: Mouse pressed left at (490, 111)
Screenshot: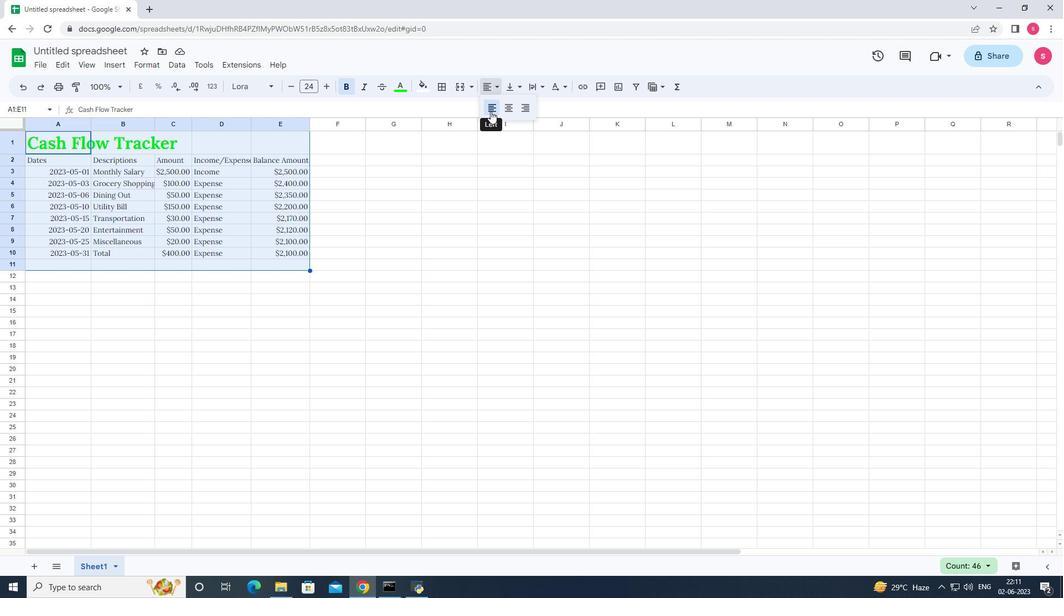 
Action: Mouse moved to (515, 234)
Screenshot: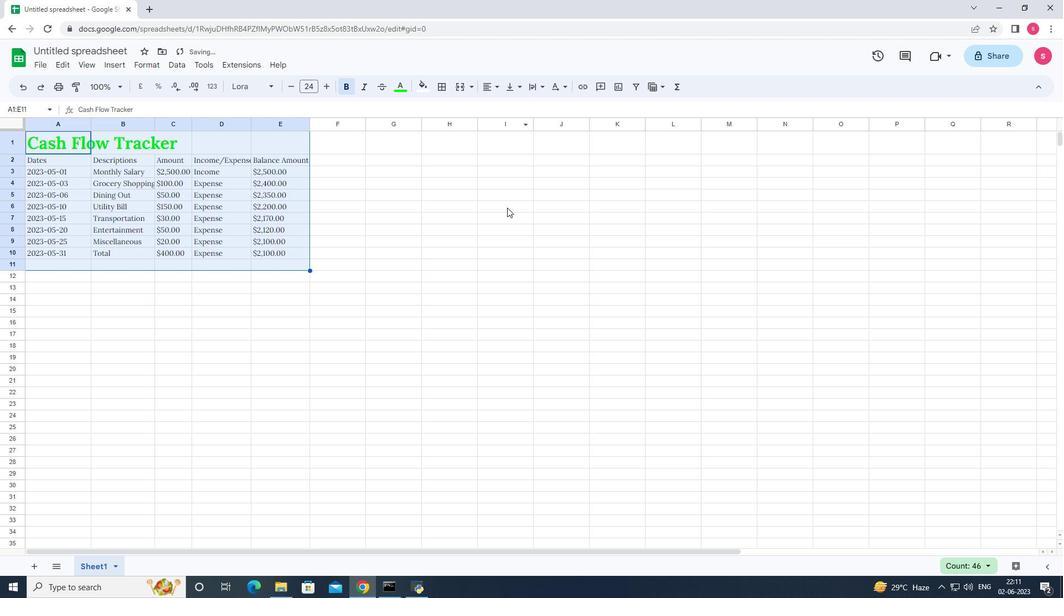 
Action: Mouse pressed left at (515, 234)
Screenshot: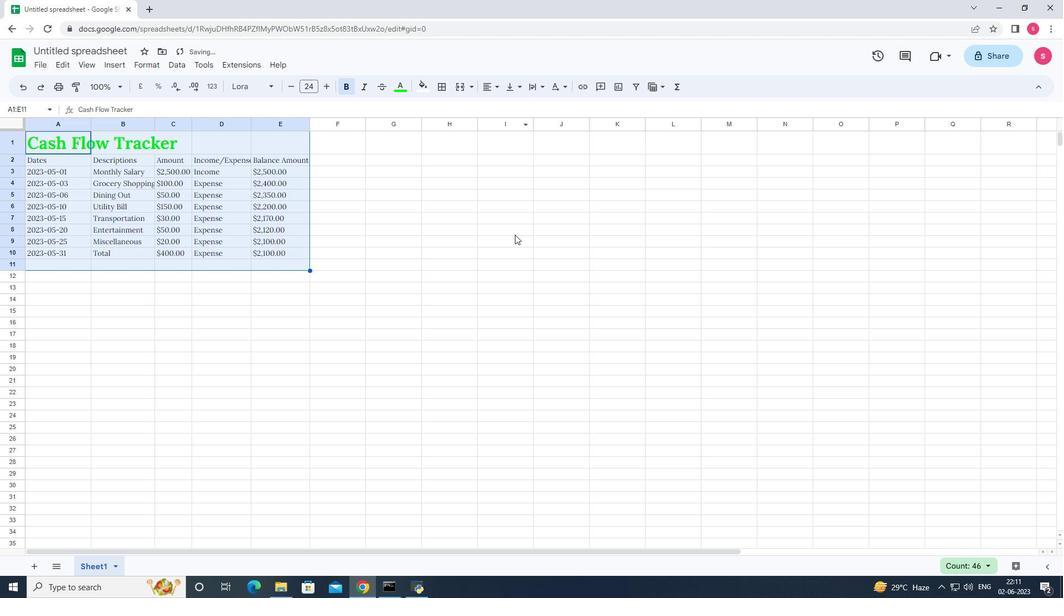 
Action: Mouse moved to (122, 47)
Screenshot: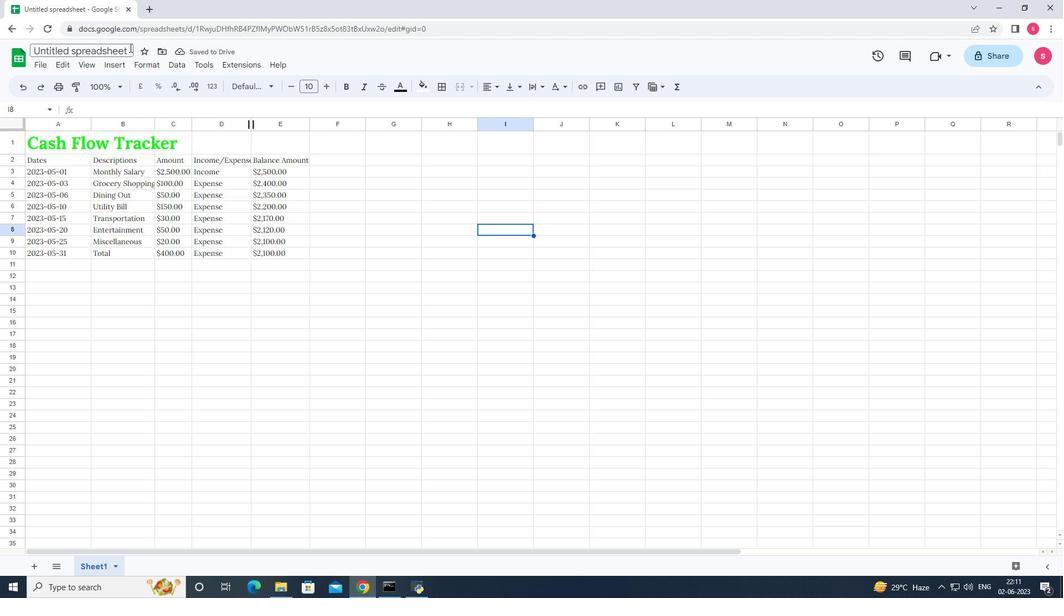 
Action: Mouse pressed left at (122, 47)
Screenshot: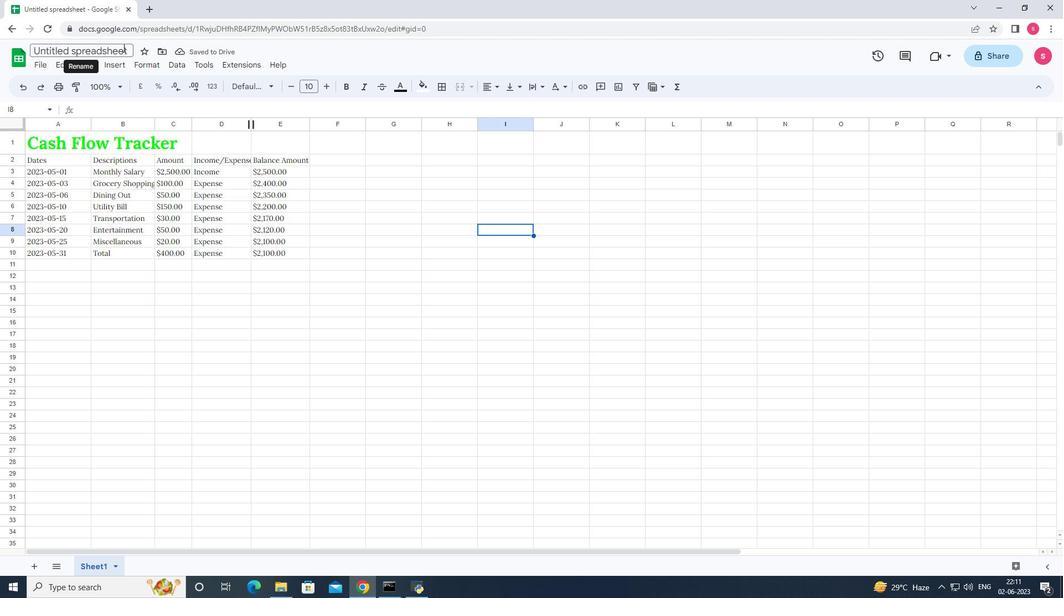 
Action: Key pressed <Key.backspace><Key.shift><Key.shift><Key.shift><Key.shift><Key.shift><Key.shift><Key.shift>Dashboard<Key.shift>Tax<Key.shift>Docsbook
Screenshot: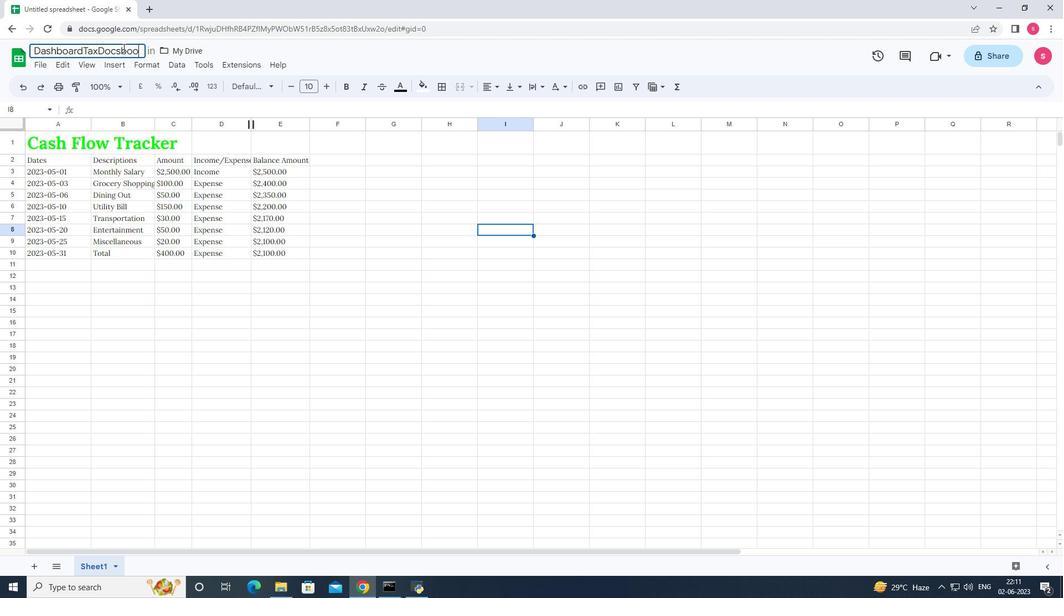 
Action: Mouse moved to (235, 292)
Screenshot: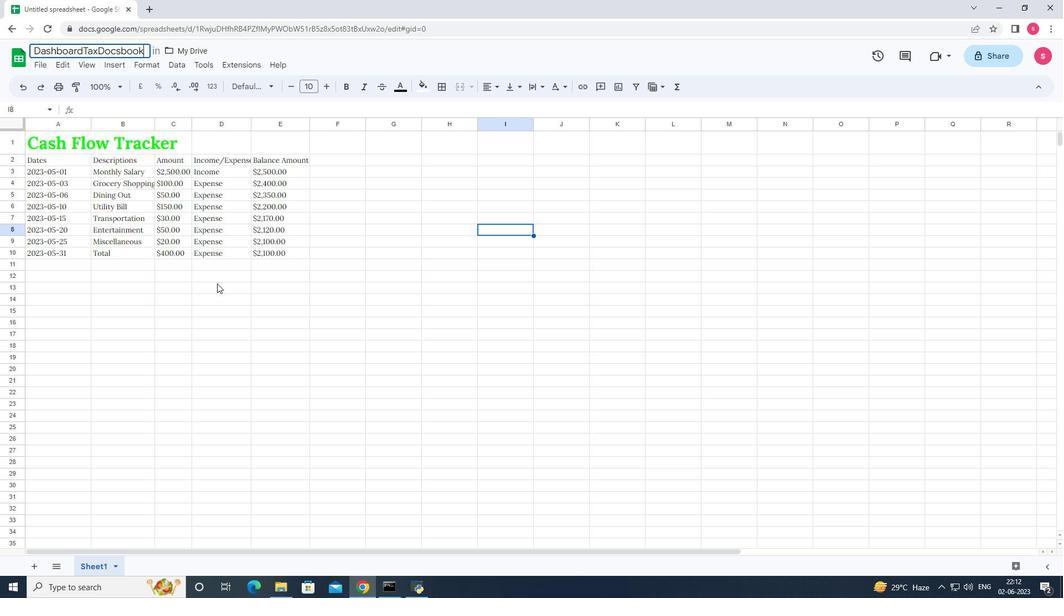 
Action: Mouse pressed left at (235, 292)
Screenshot: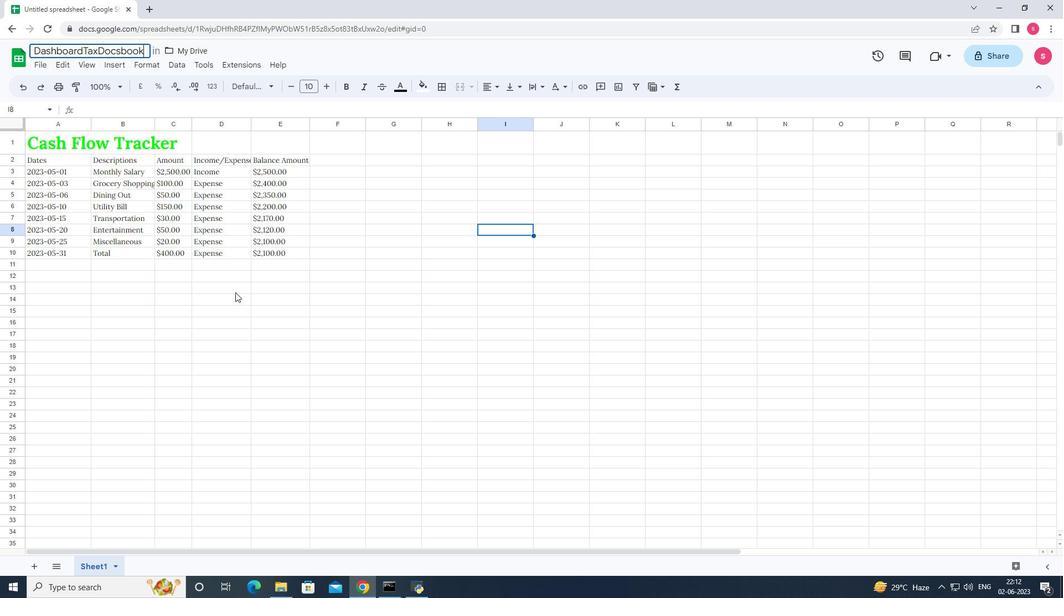 
Action: Mouse moved to (92, 125)
Screenshot: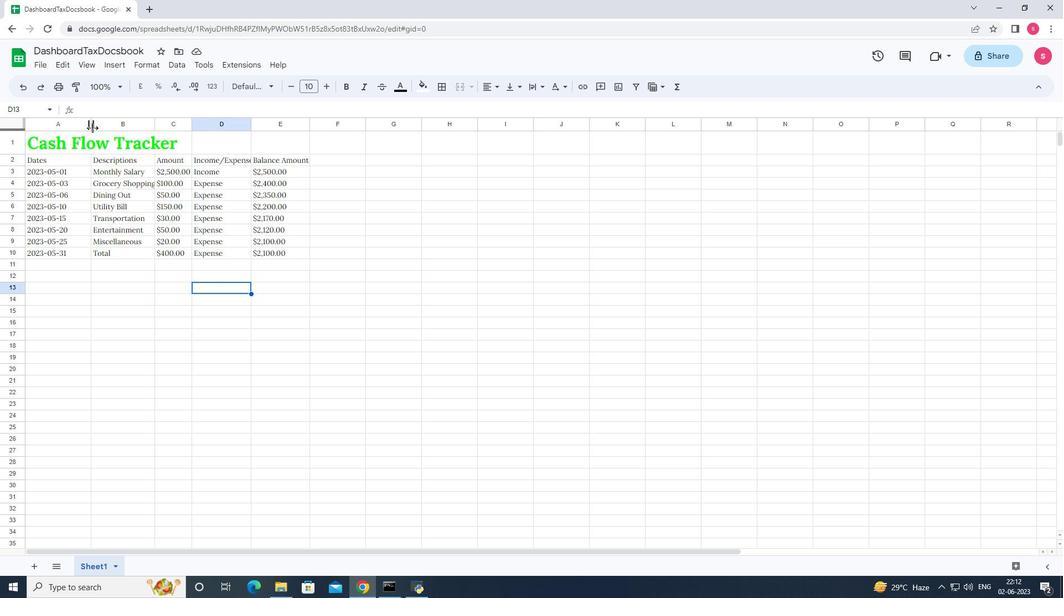 
Action: Mouse pressed left at (92, 125)
Screenshot: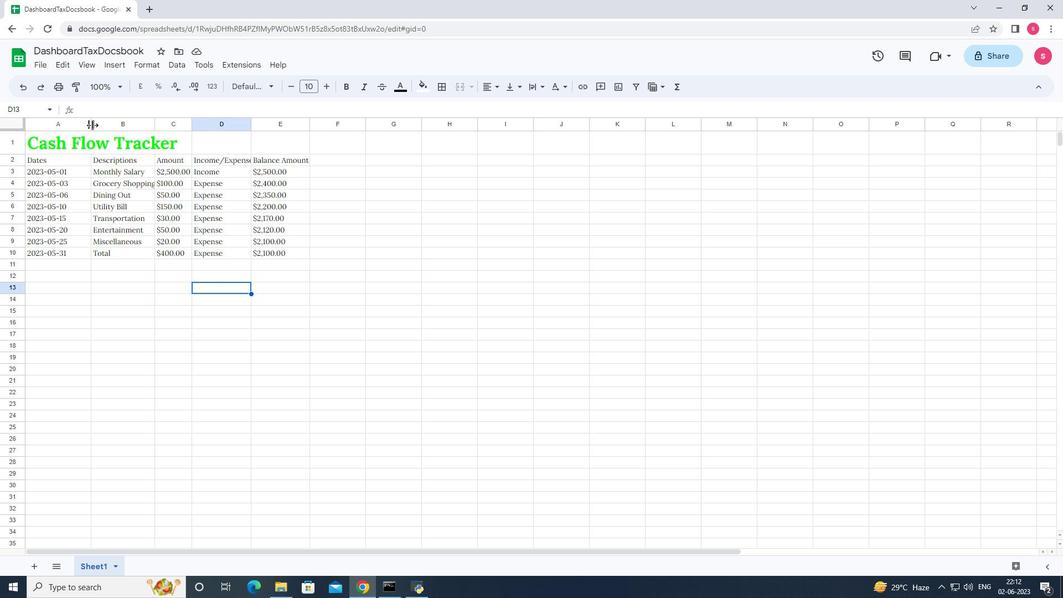 
Action: Mouse pressed left at (92, 125)
Screenshot: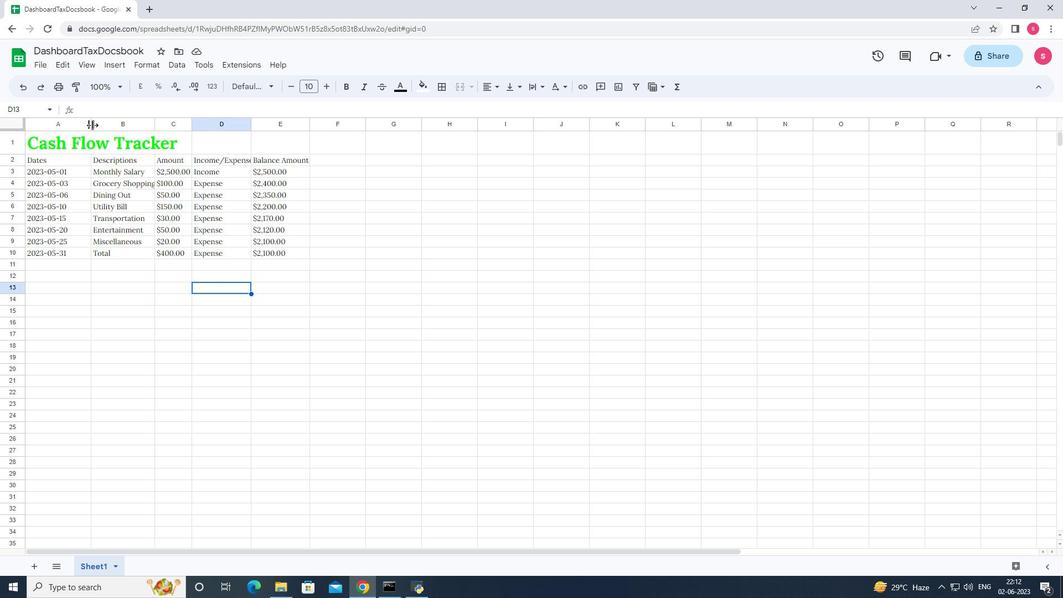 
Action: Mouse moved to (244, 124)
Screenshot: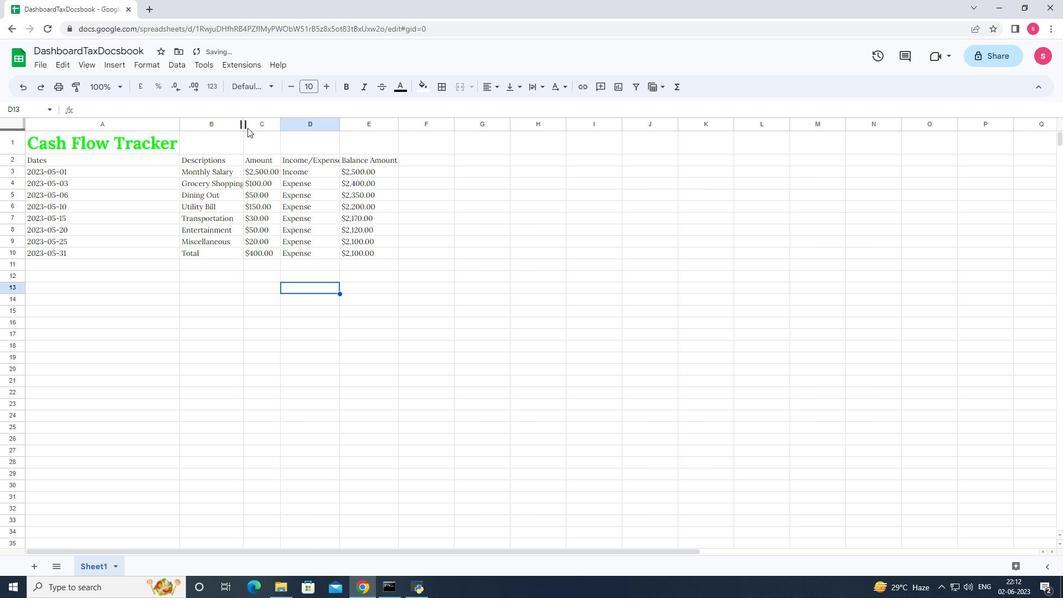 
Action: Mouse pressed left at (244, 124)
Screenshot: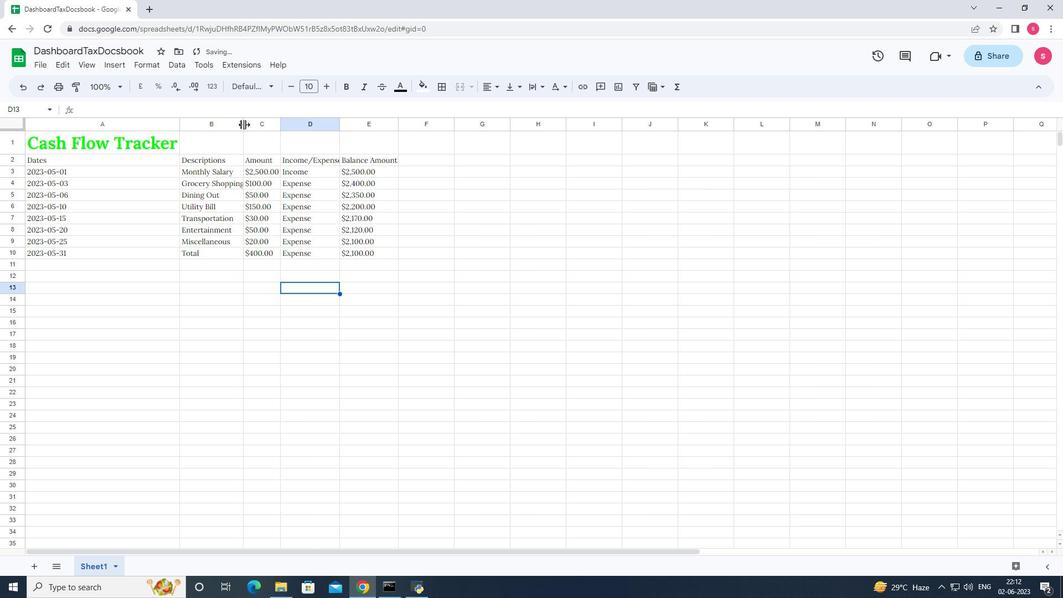 
Action: Mouse pressed left at (244, 124)
Screenshot: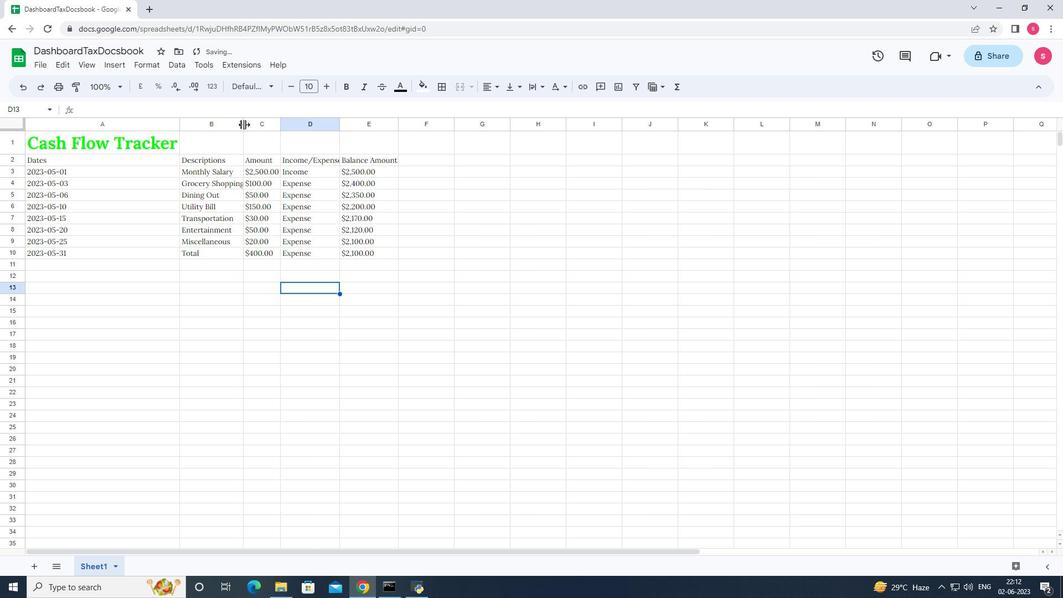 
Action: Mouse moved to (282, 128)
Screenshot: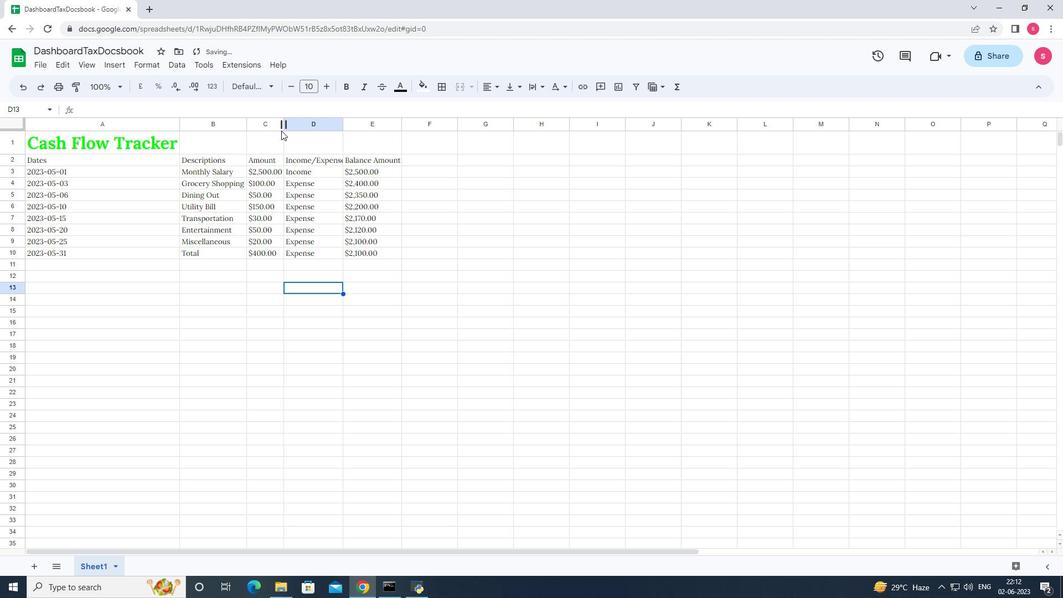 
Action: Mouse pressed left at (282, 128)
Screenshot: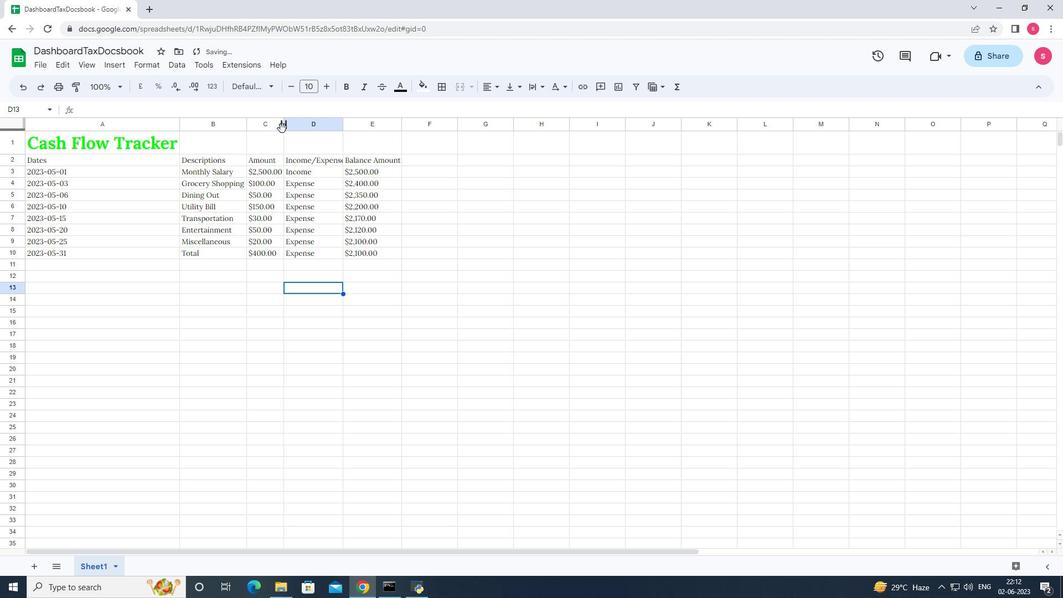 
Action: Mouse pressed left at (282, 128)
Screenshot: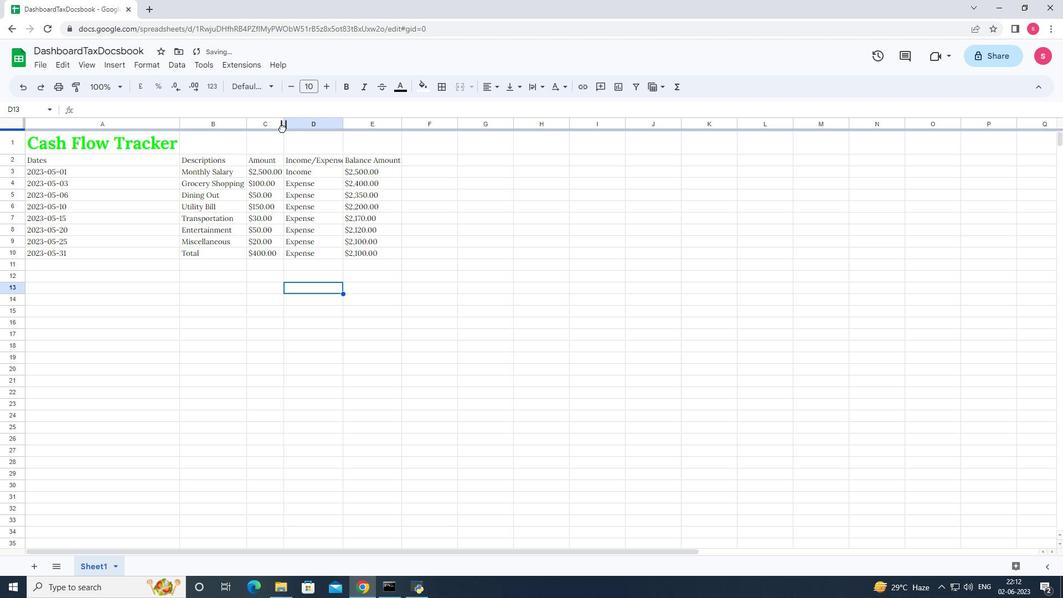 
Action: Mouse moved to (136, 163)
Screenshot: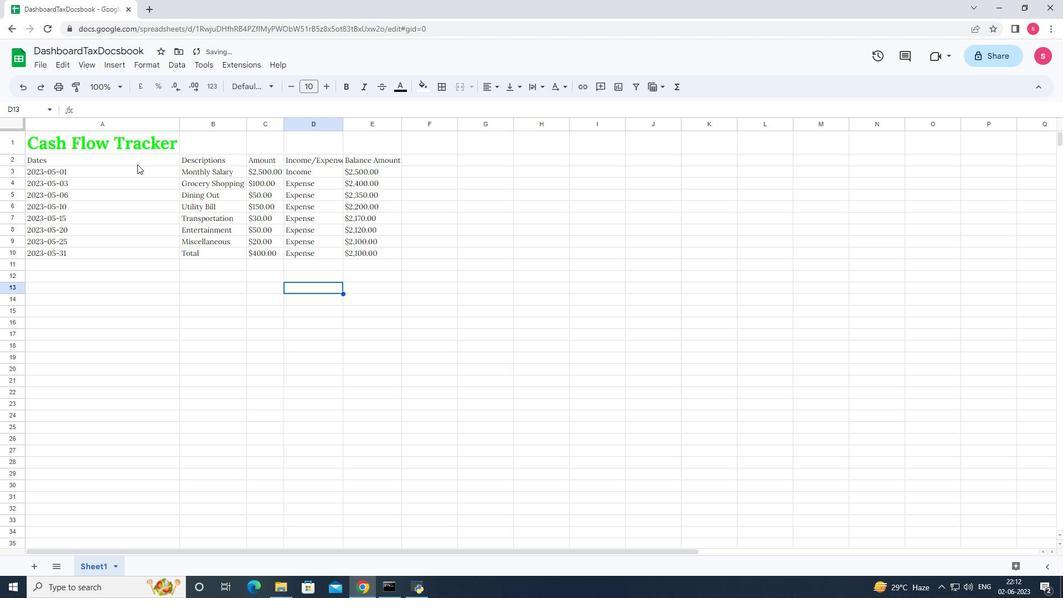 
Action: Mouse pressed left at (136, 163)
Screenshot: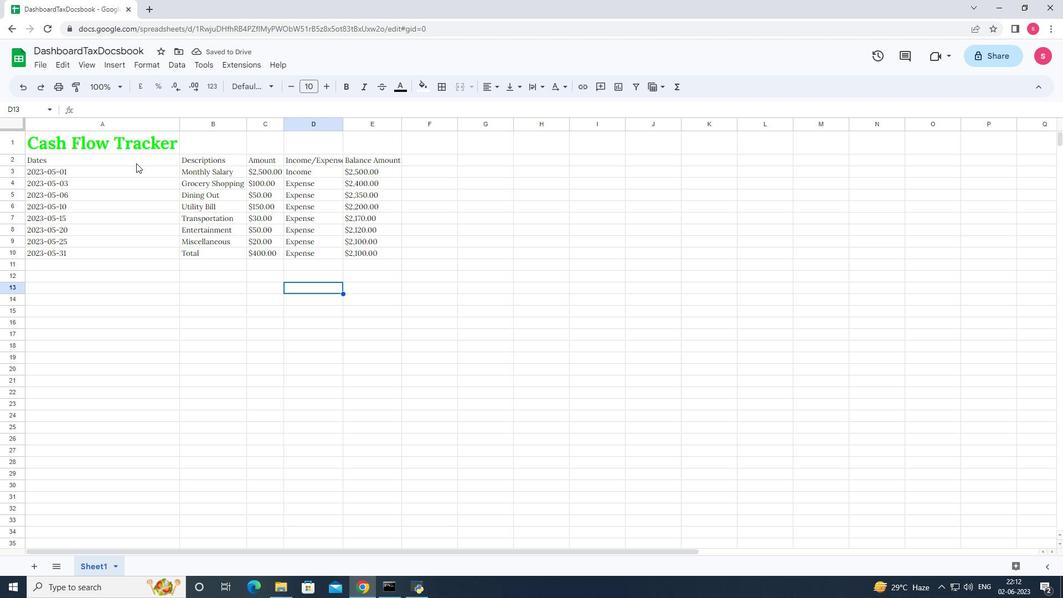 
Action: Mouse moved to (327, 92)
Screenshot: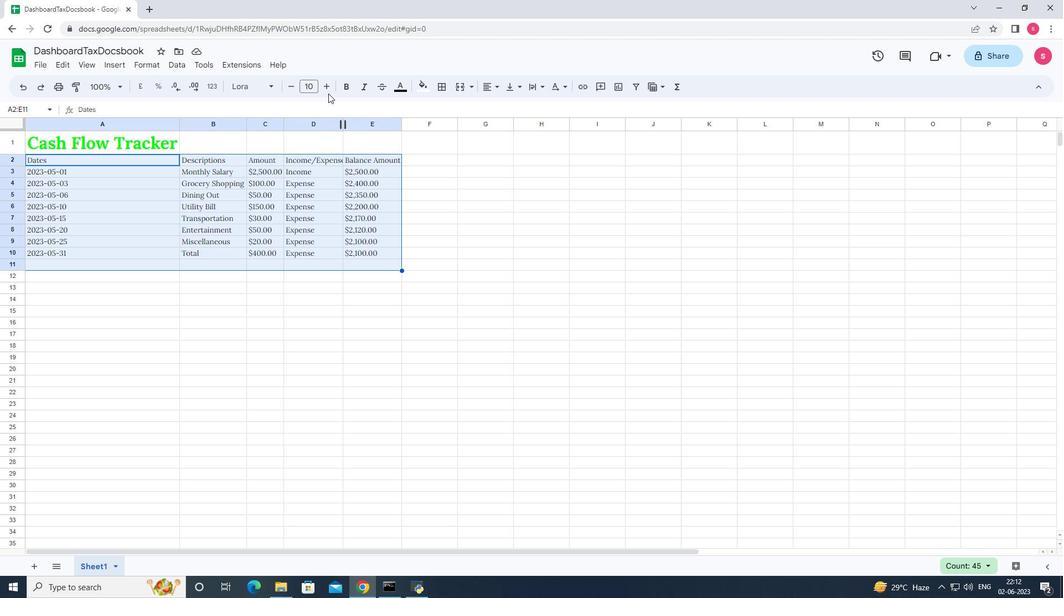 
Action: Mouse pressed left at (327, 92)
Screenshot: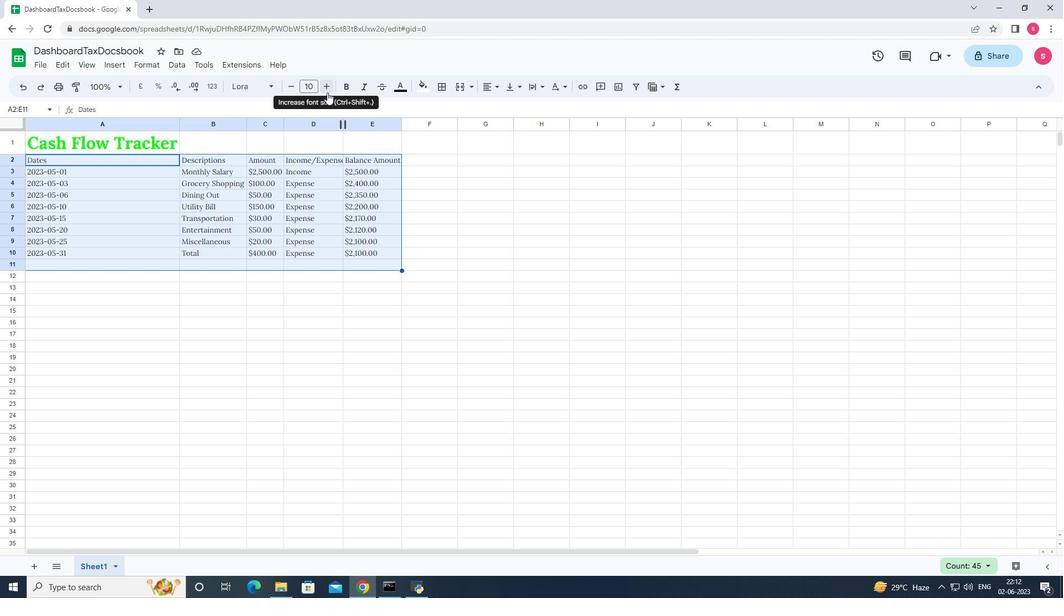 
Action: Mouse pressed left at (327, 92)
Screenshot: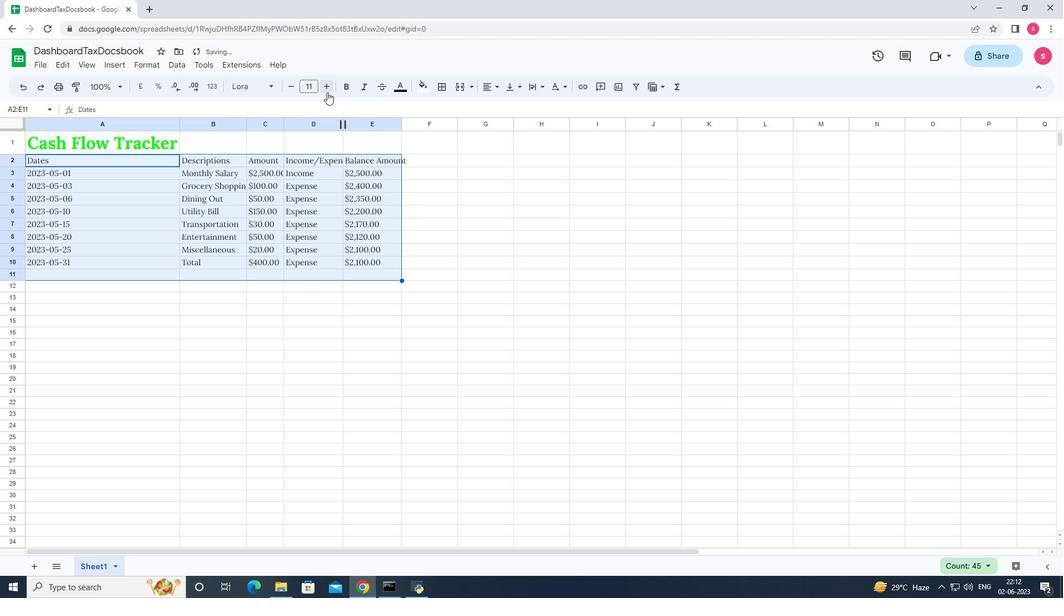 
Action: Mouse pressed left at (327, 92)
Screenshot: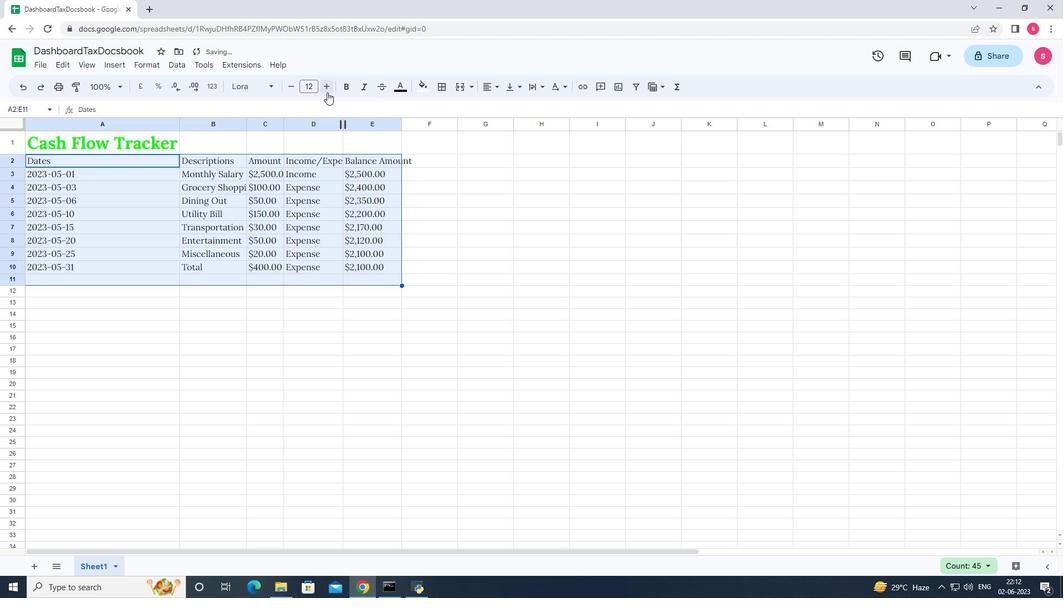 
Action: Mouse pressed left at (327, 92)
Screenshot: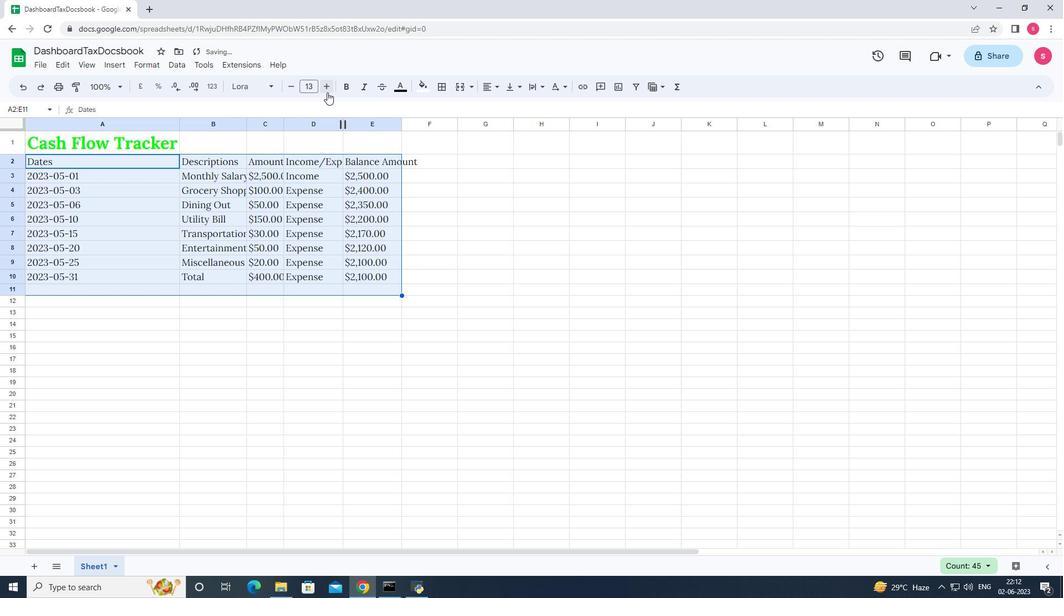 
Action: Mouse pressed left at (327, 92)
Screenshot: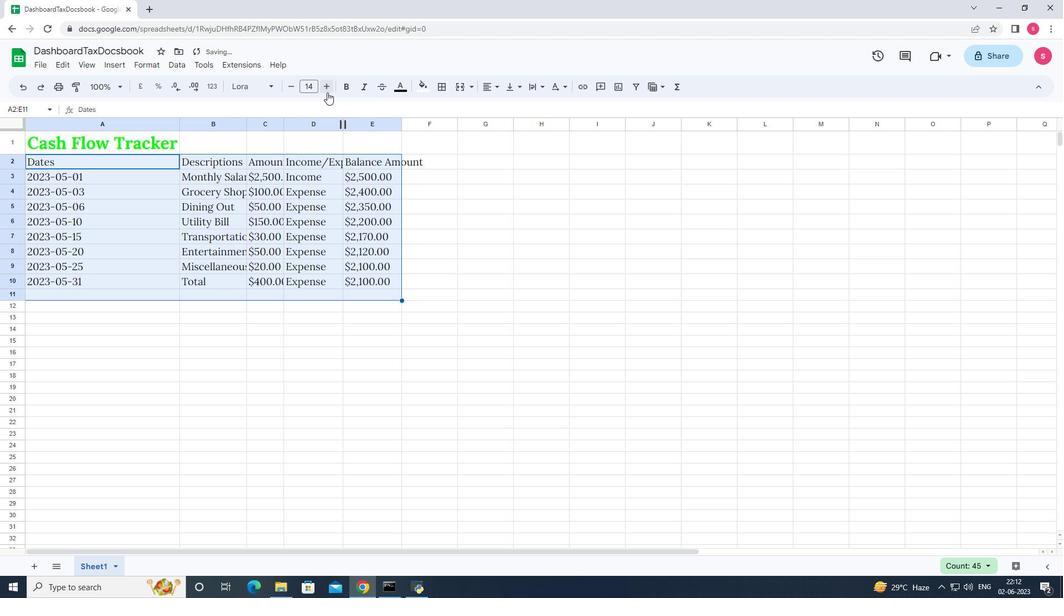 
Action: Mouse pressed left at (327, 92)
Screenshot: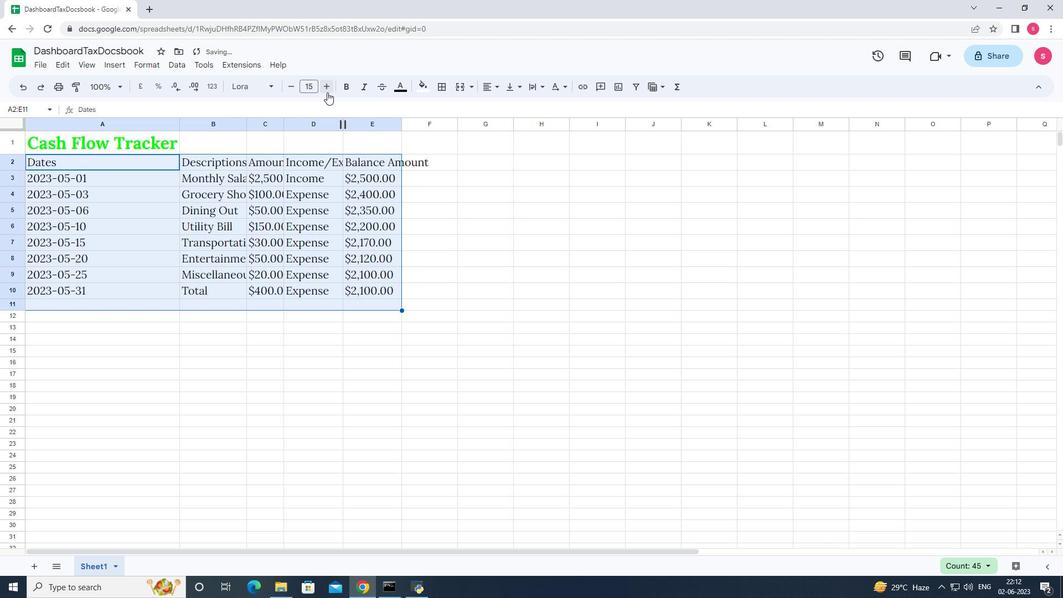 
Action: Mouse moved to (475, 238)
Screenshot: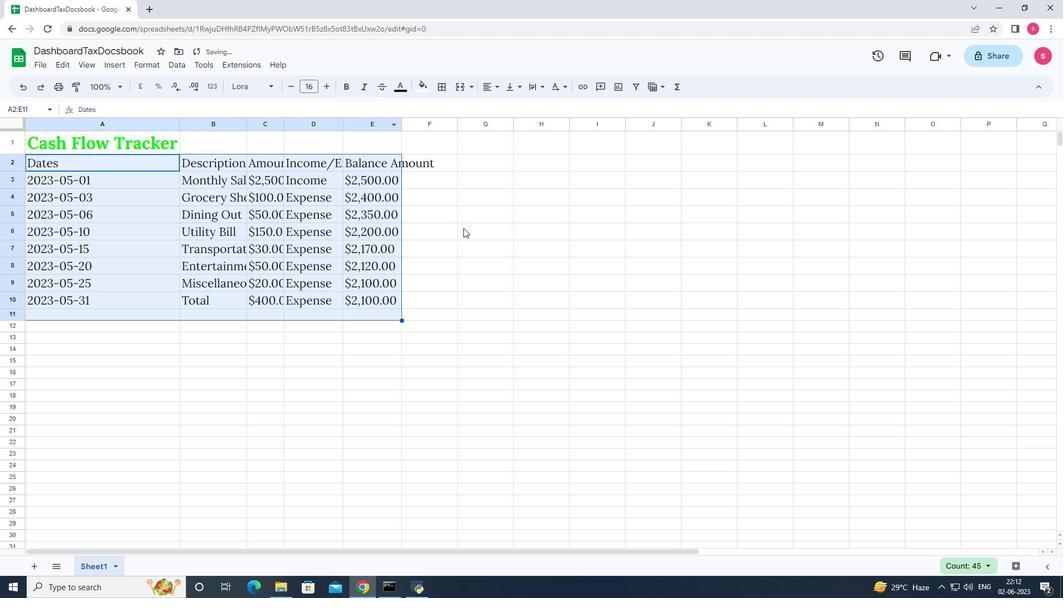 
Action: Mouse pressed left at (475, 238)
Screenshot: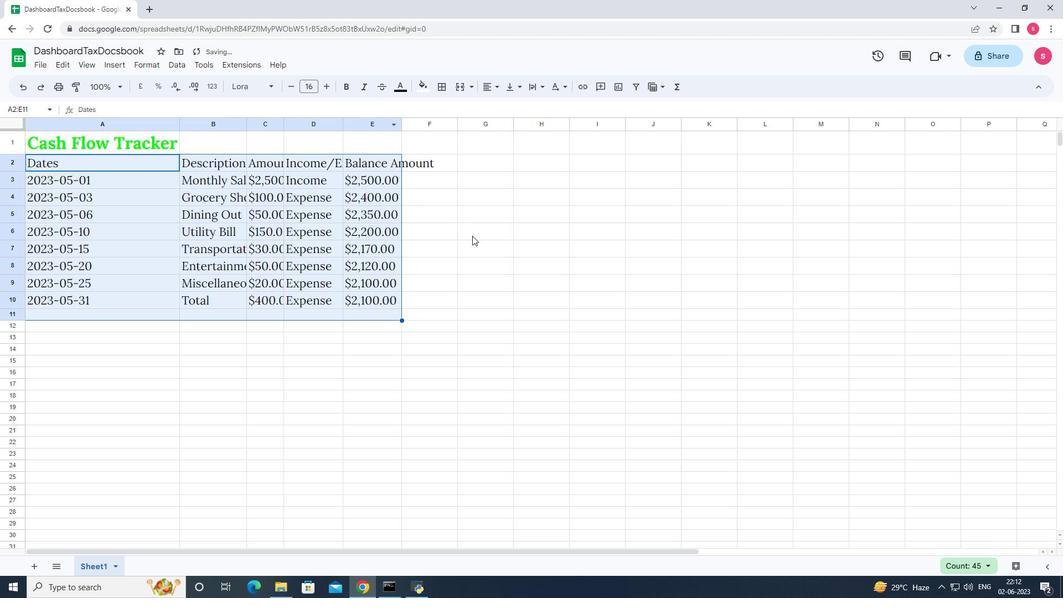 
Action: Mouse moved to (180, 123)
Screenshot: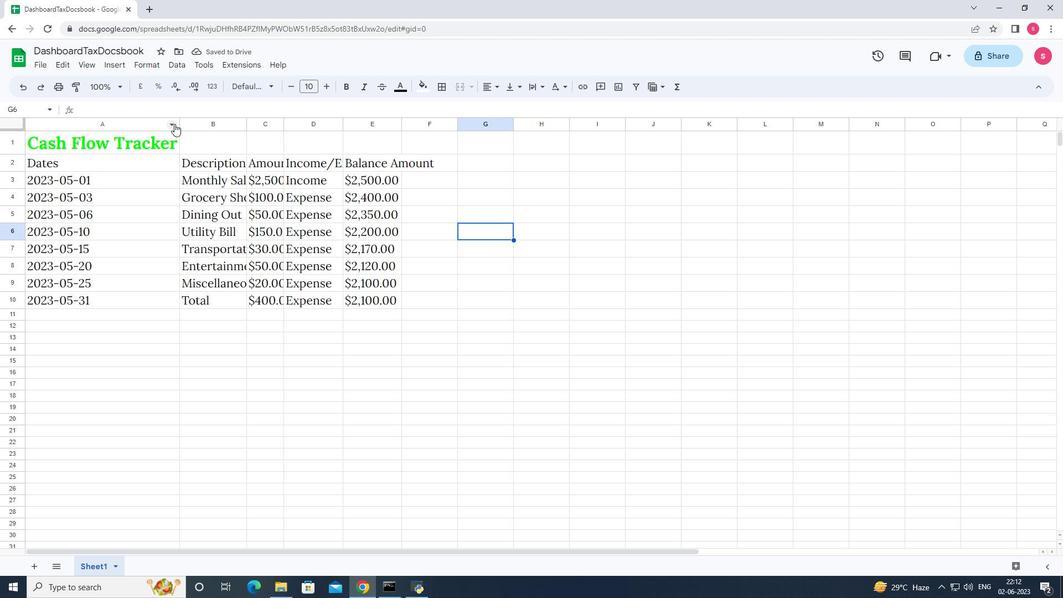 
Action: Mouse pressed left at (180, 123)
Screenshot: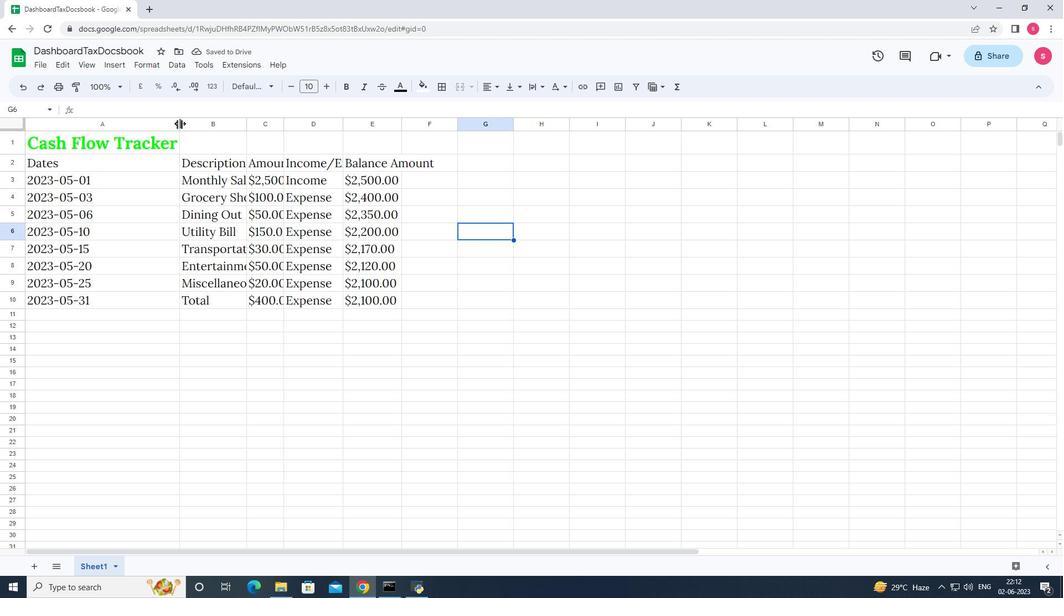 
Action: Mouse pressed left at (180, 123)
Screenshot: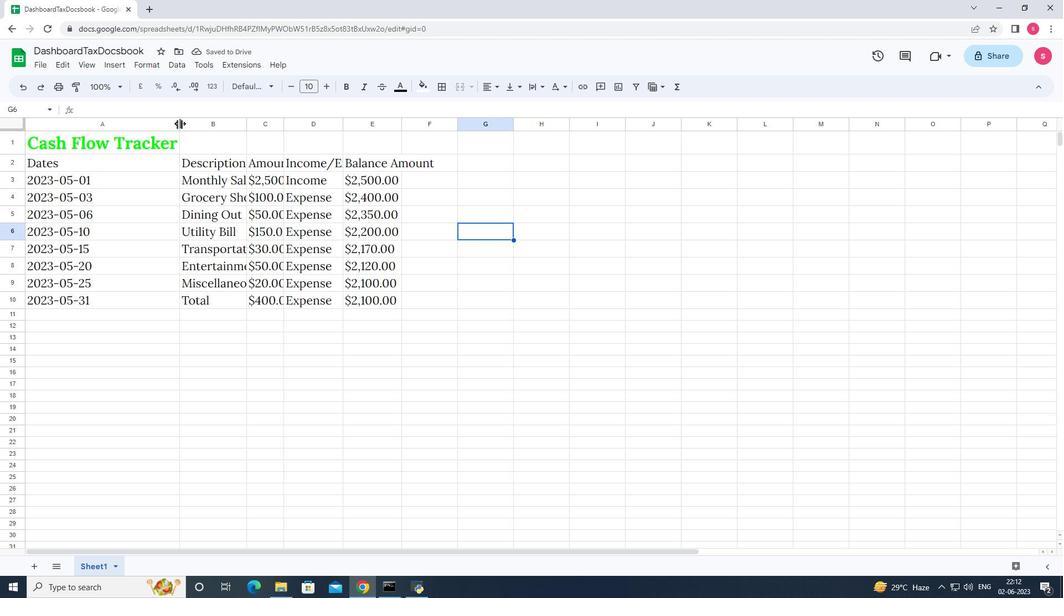 
Action: Mouse moved to (245, 126)
Screenshot: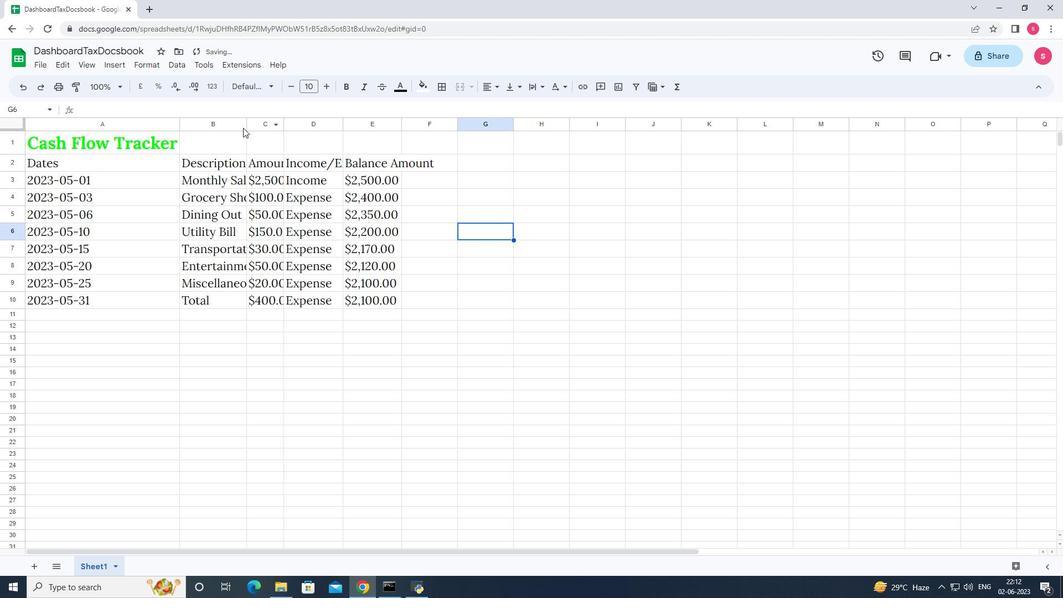 
Action: Mouse pressed left at (245, 126)
Screenshot: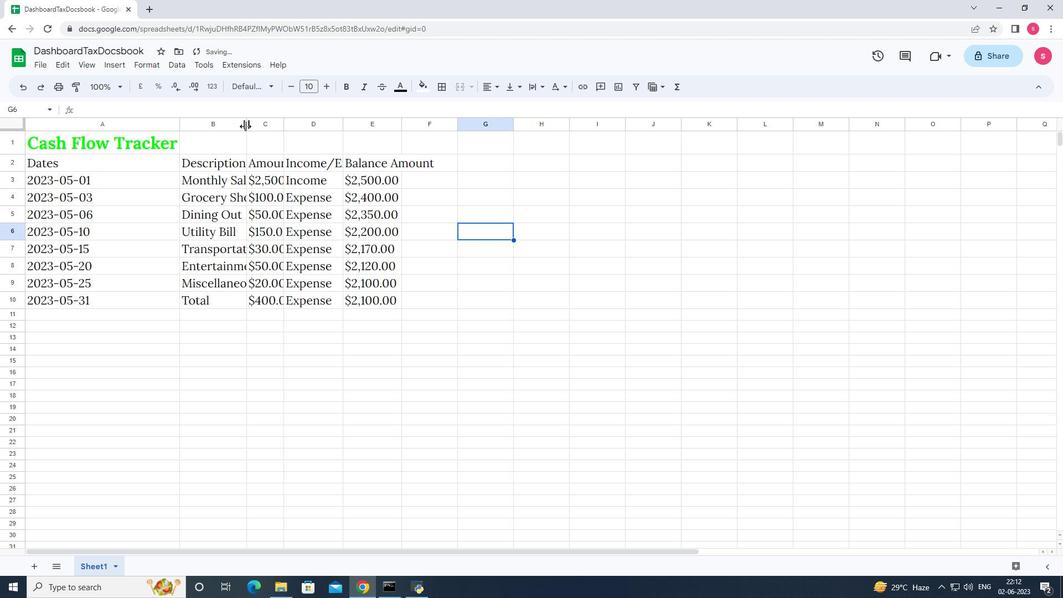 
Action: Mouse pressed left at (245, 126)
Screenshot: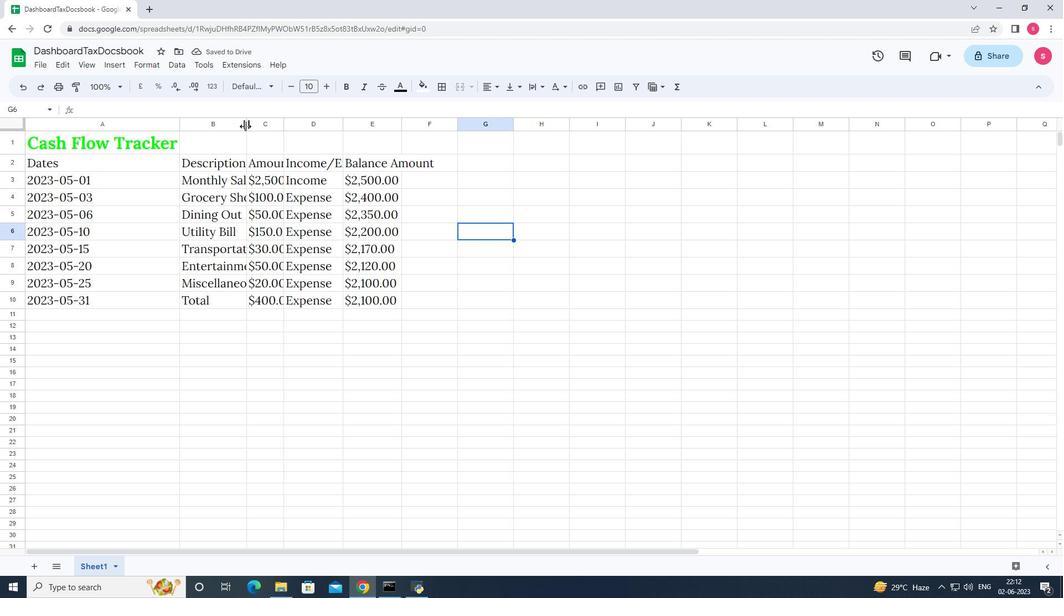 
Action: Mouse moved to (322, 125)
Screenshot: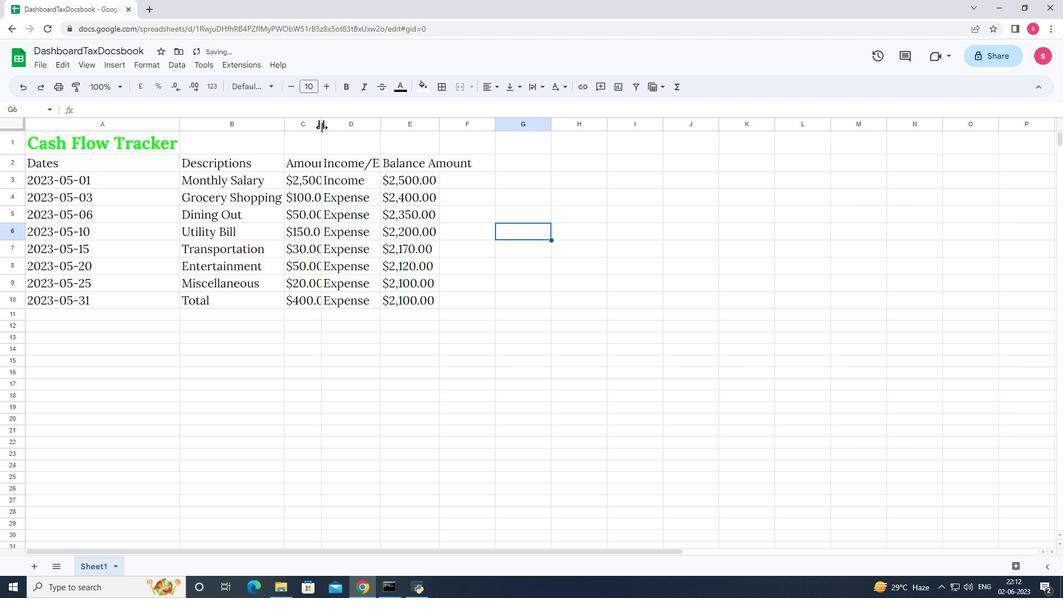 
Action: Mouse pressed left at (322, 125)
Screenshot: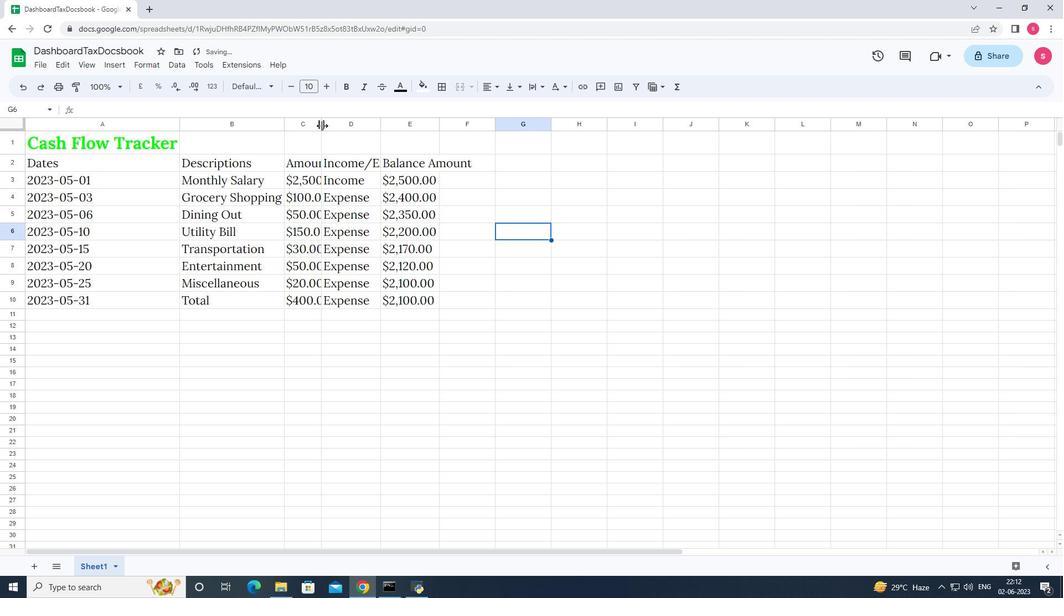 
Action: Mouse pressed left at (322, 125)
Screenshot: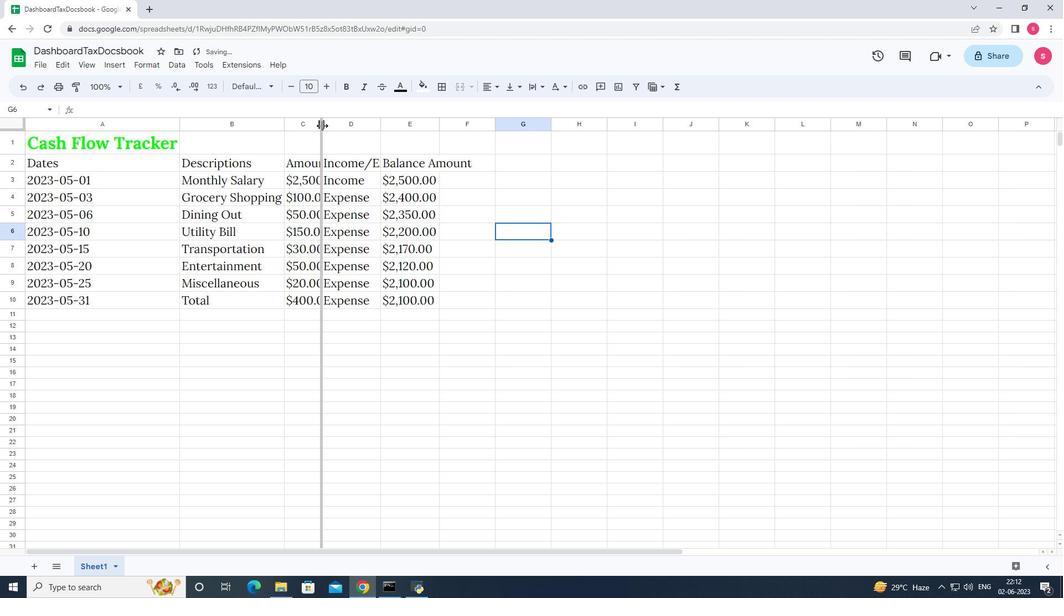 
Action: Mouse moved to (401, 123)
Screenshot: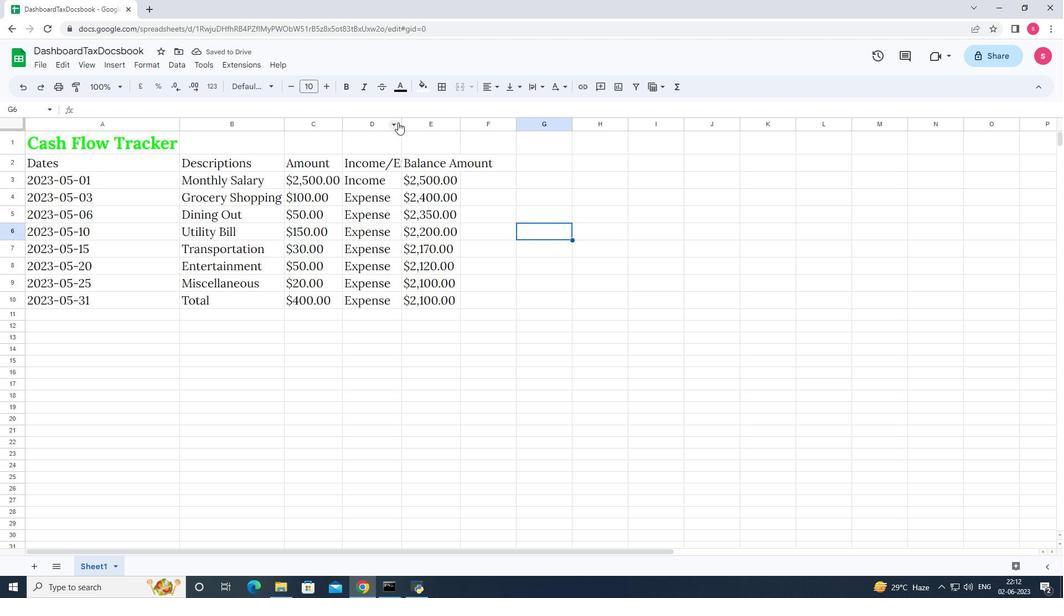 
Action: Mouse pressed left at (401, 123)
Screenshot: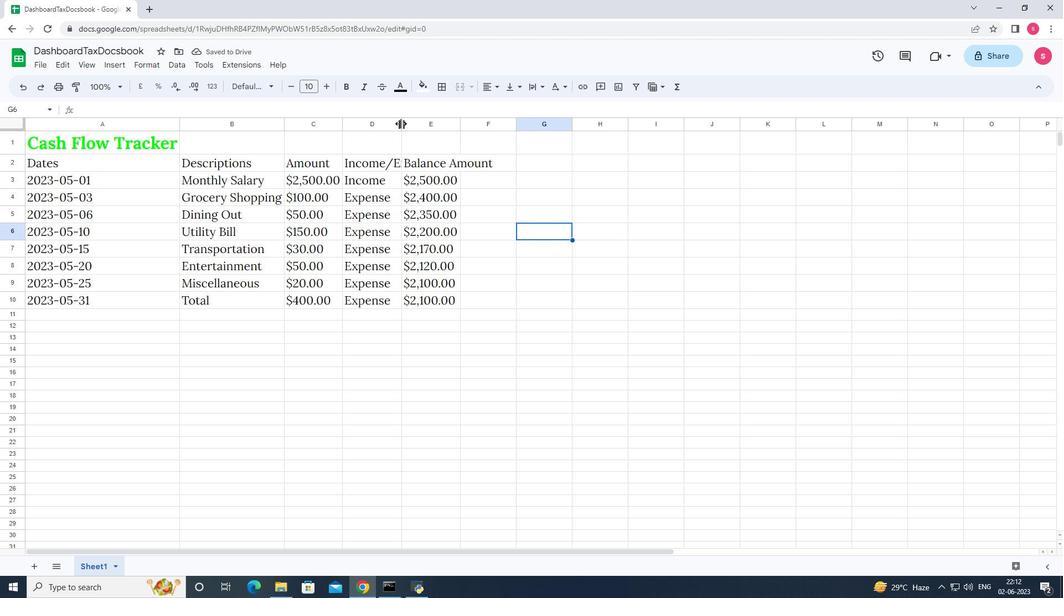 
Action: Mouse pressed left at (401, 123)
Screenshot: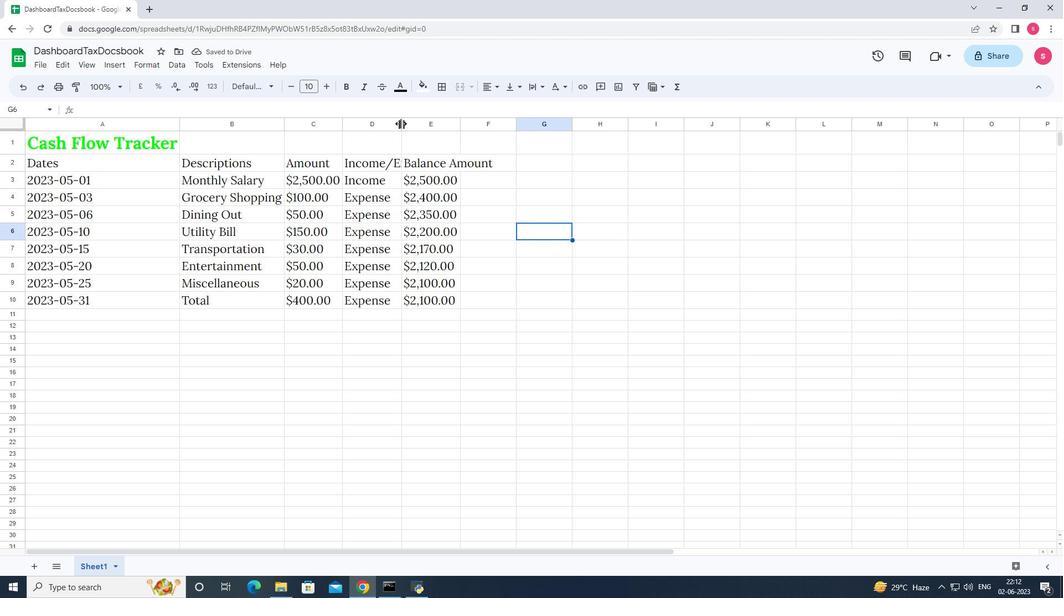 
Action: Mouse moved to (499, 126)
Screenshot: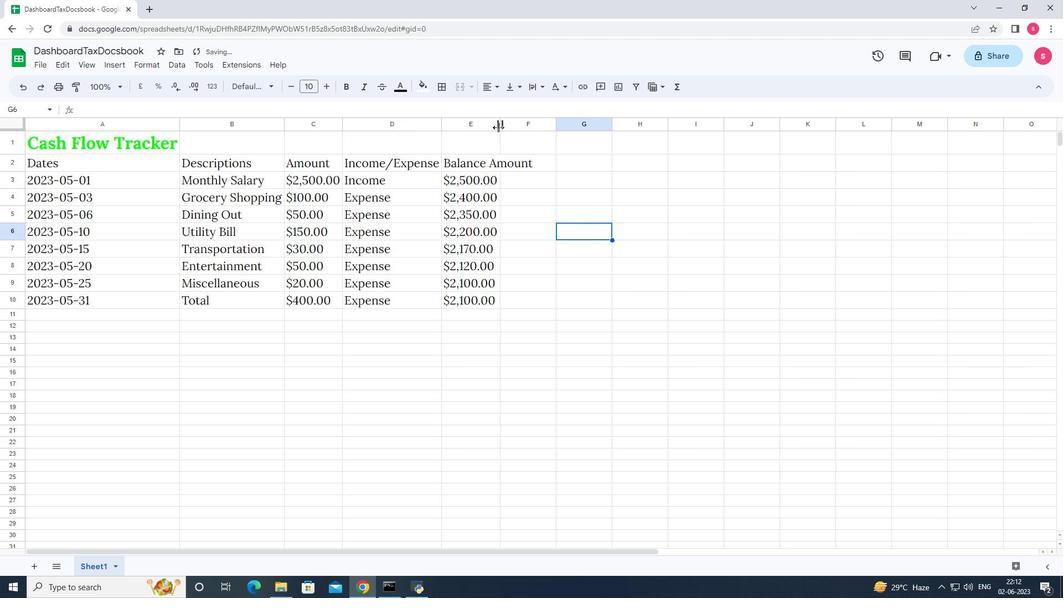 
Action: Mouse pressed left at (499, 126)
Screenshot: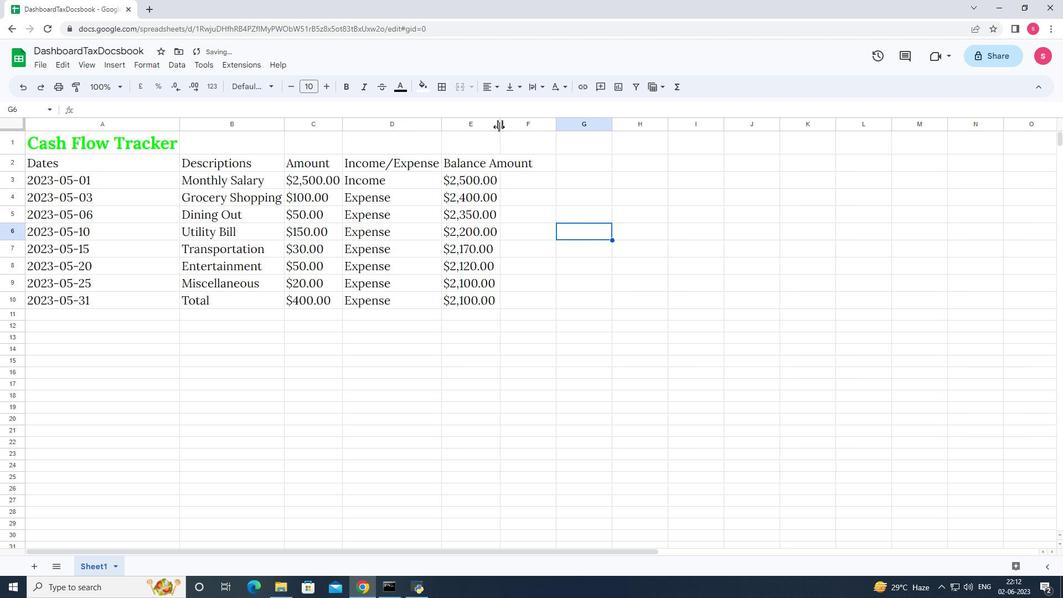 
Action: Mouse pressed left at (499, 126)
Screenshot: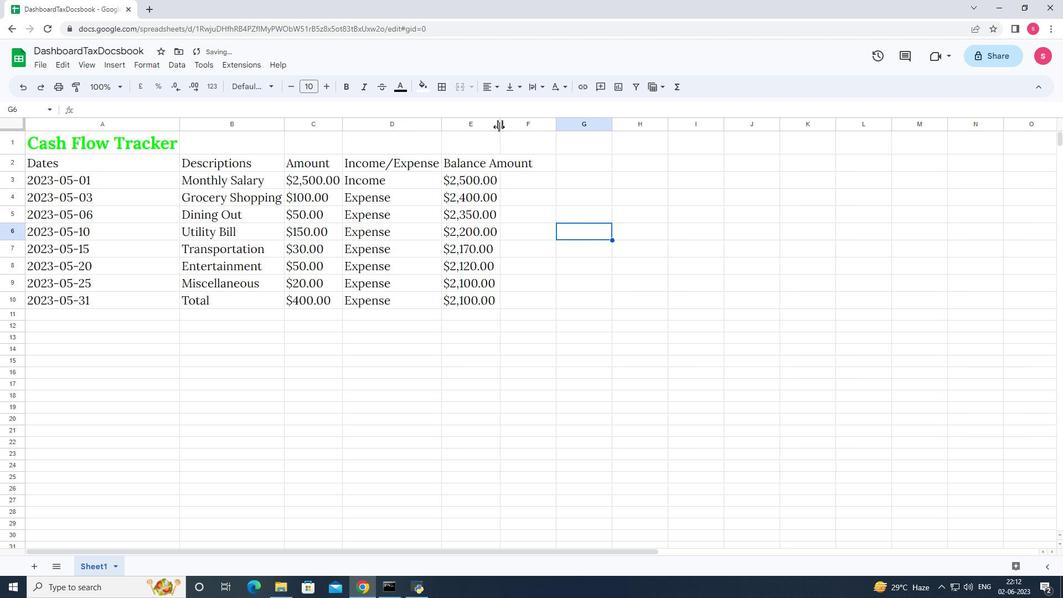 
Action: Mouse moved to (639, 300)
Screenshot: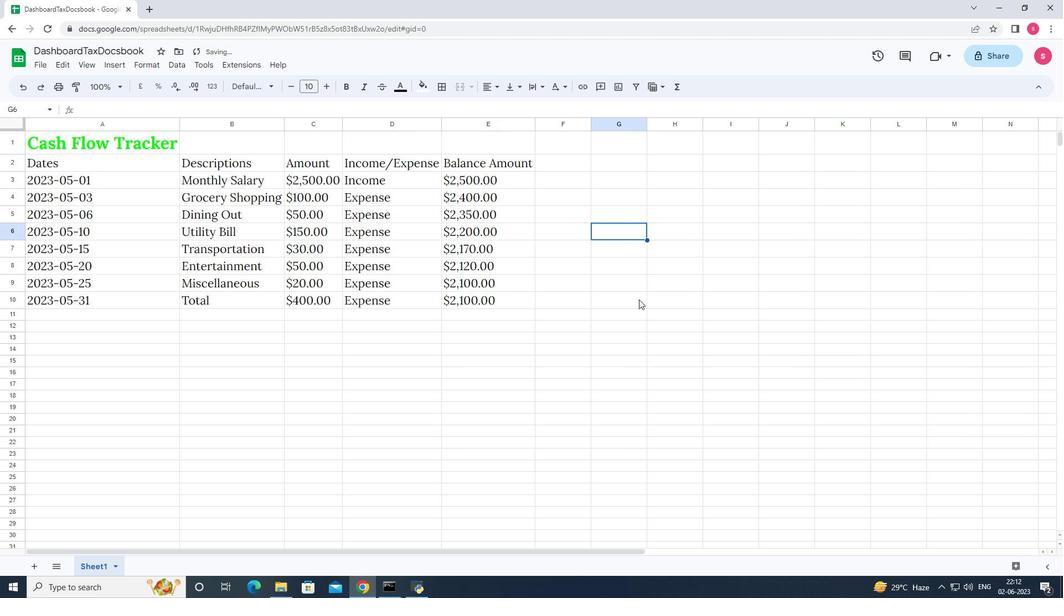 
Action: Key pressed ctrl+S
Screenshot: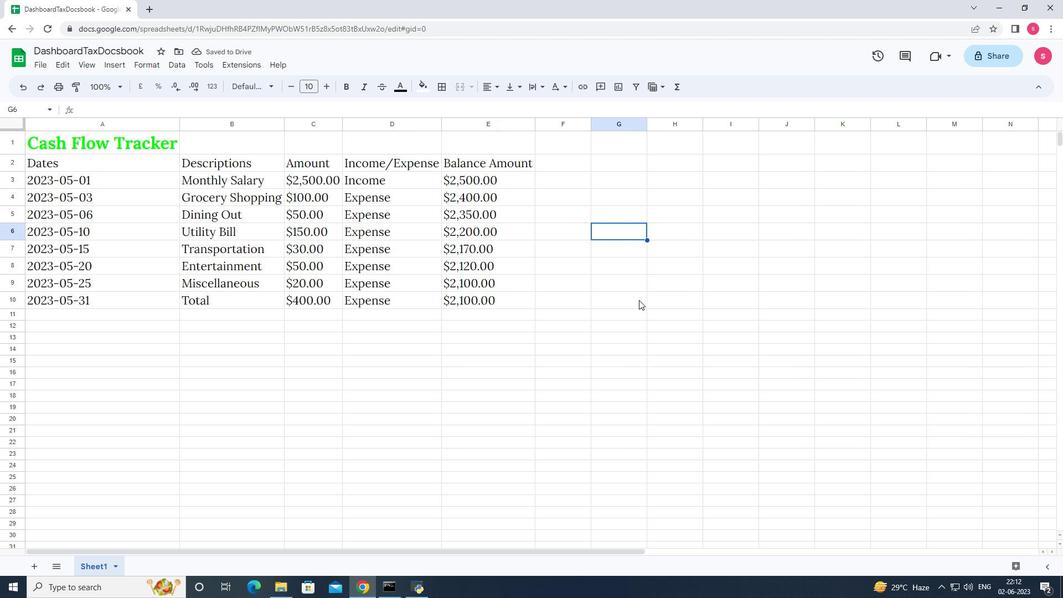 
